 Task: Look for space in Herblay, France from 9th June, 2023 to 11th June, 2023 for 2 adults in price range Rs.6000 to Rs.10000. Place can be entire place with 2 bedrooms having 2 beds and 1 bathroom. Property type can be house, flat, guest house. Amenities needed are: wifi. Booking option can be shelf check-in. Required host language is English.
Action: Mouse moved to (470, 102)
Screenshot: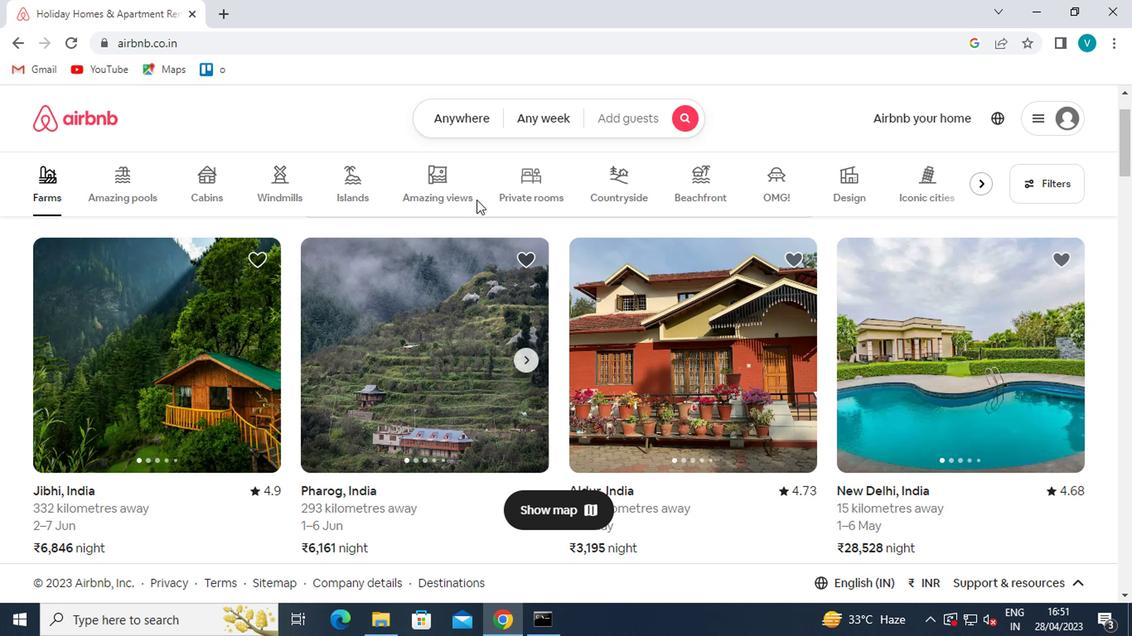 
Action: Mouse pressed left at (470, 102)
Screenshot: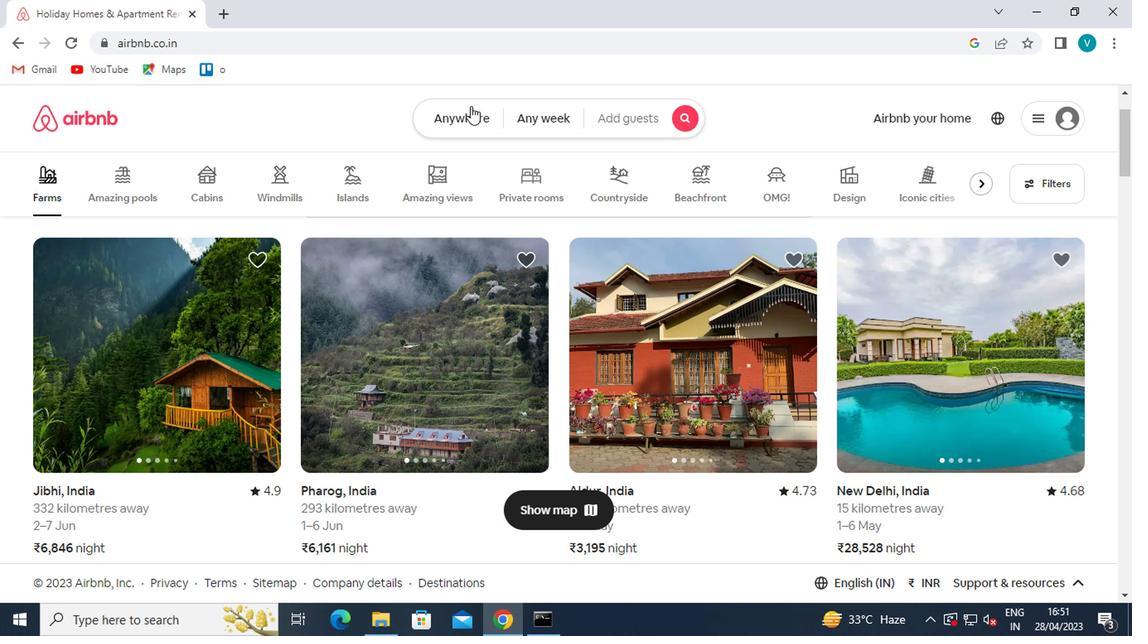 
Action: Mouse moved to (427, 180)
Screenshot: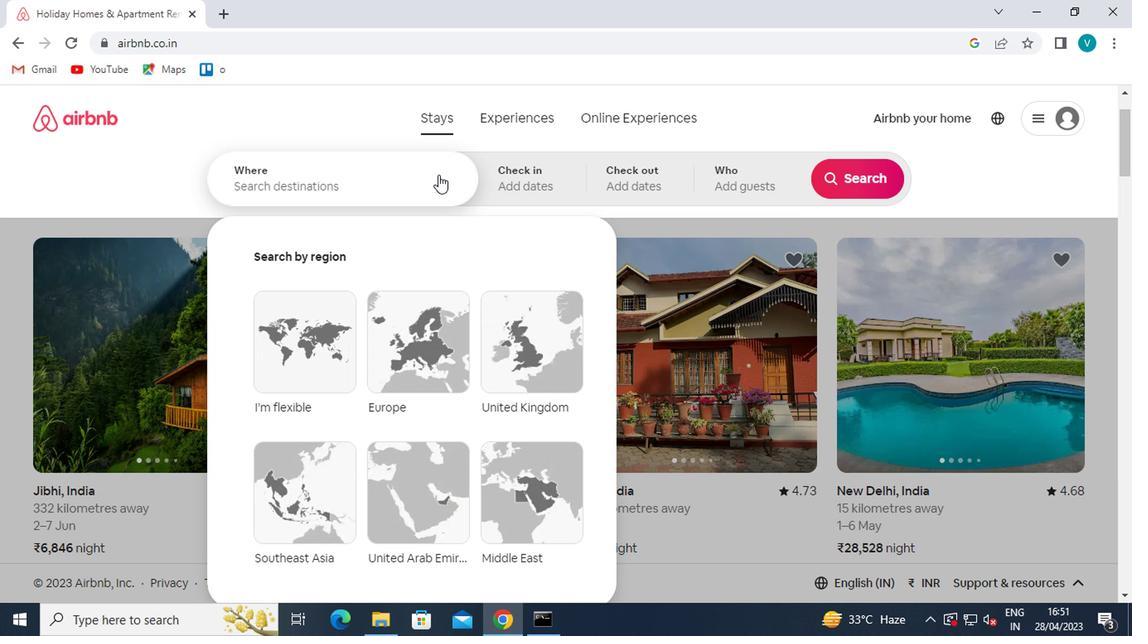
Action: Mouse pressed left at (427, 180)
Screenshot: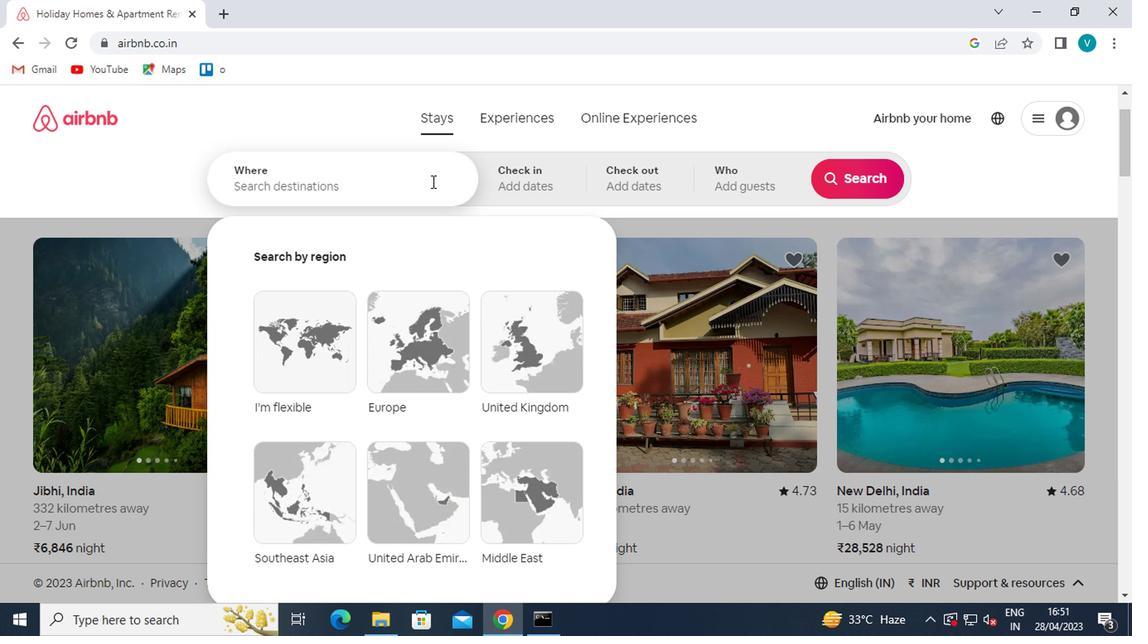 
Action: Key pressed <Key.caps_lock>h<Key.caps_lock>erblay<Key.down><Key.down><Key.enter>
Screenshot: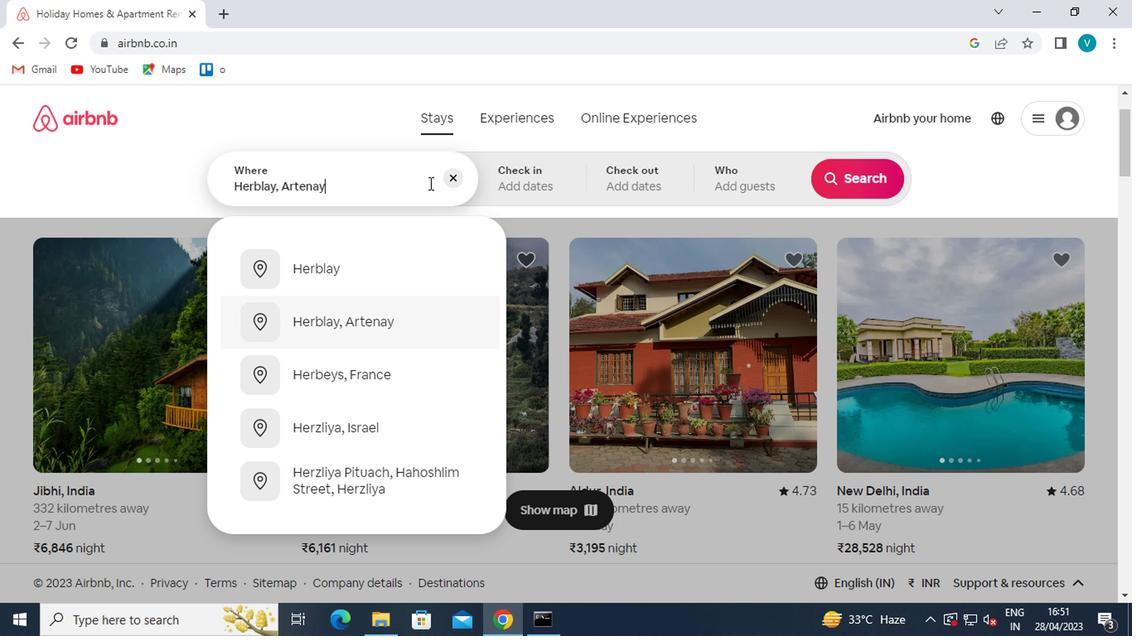 
Action: Mouse moved to (859, 306)
Screenshot: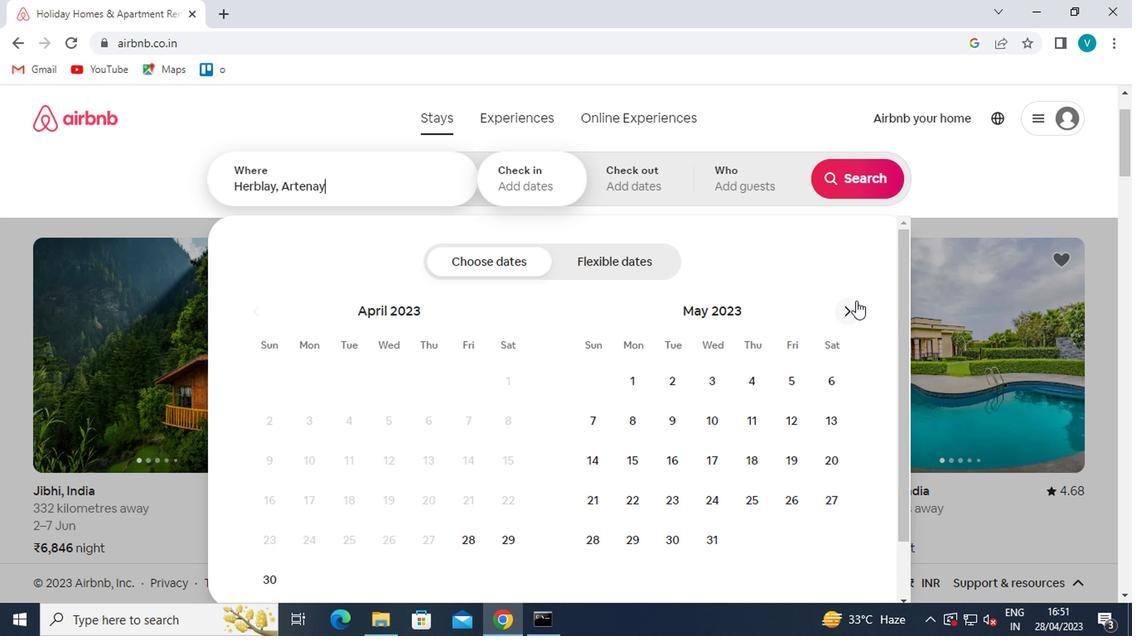 
Action: Mouse pressed left at (859, 306)
Screenshot: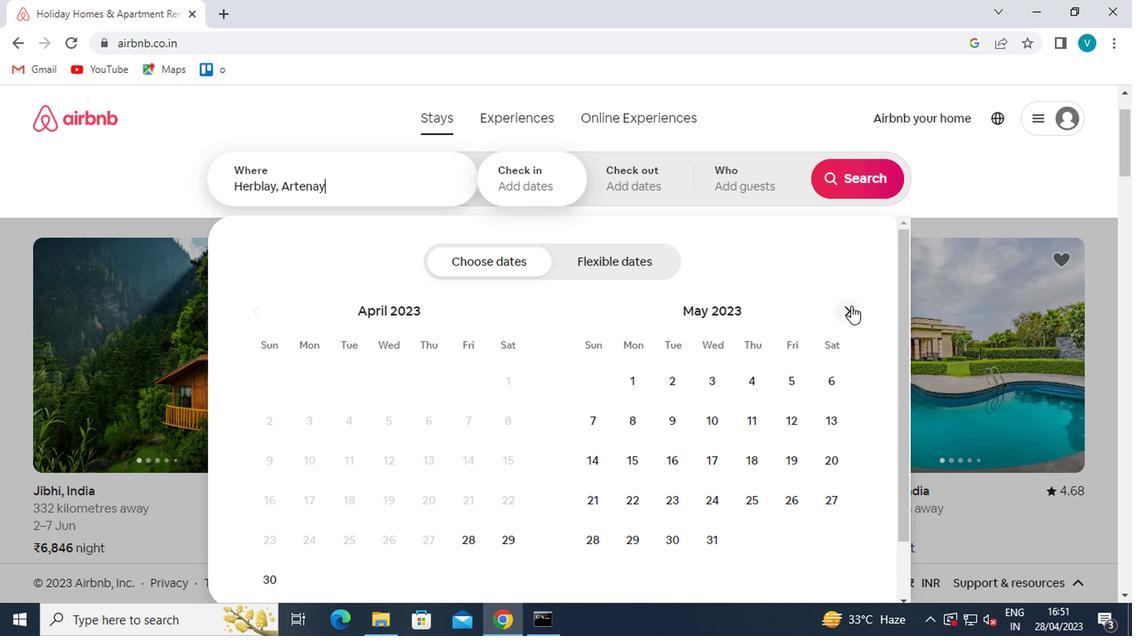 
Action: Mouse moved to (797, 413)
Screenshot: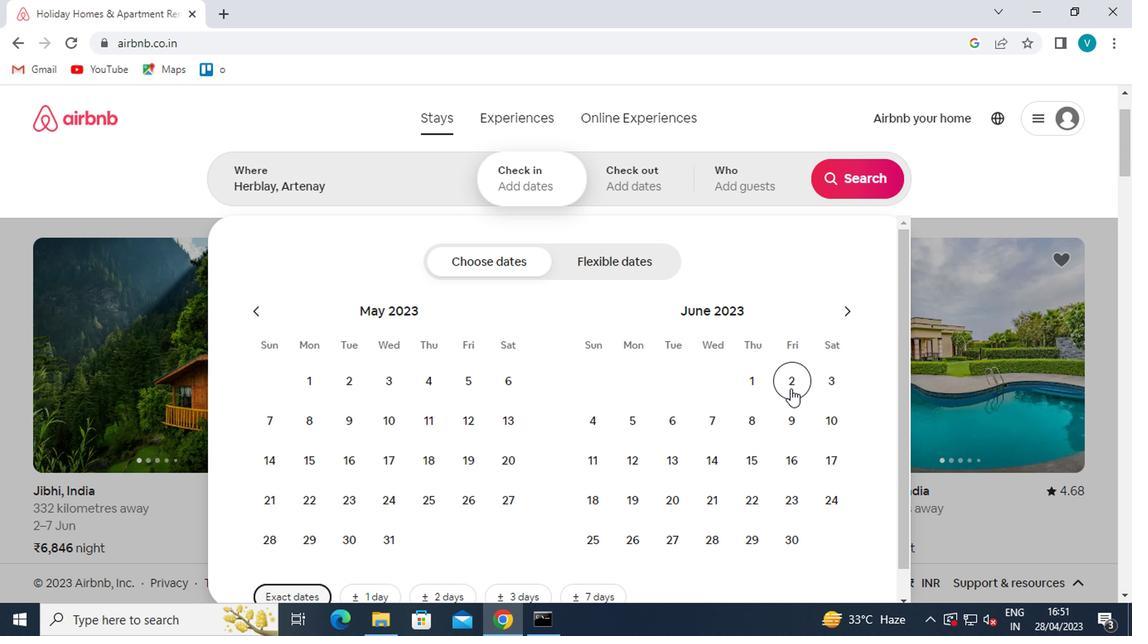 
Action: Mouse pressed left at (797, 413)
Screenshot: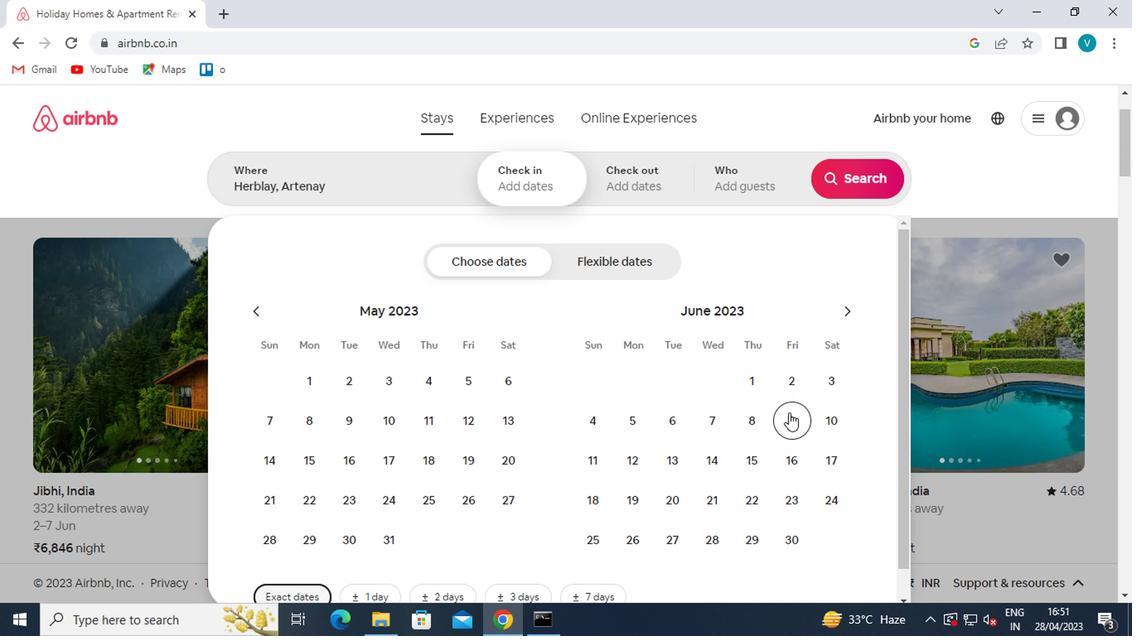 
Action: Mouse moved to (582, 458)
Screenshot: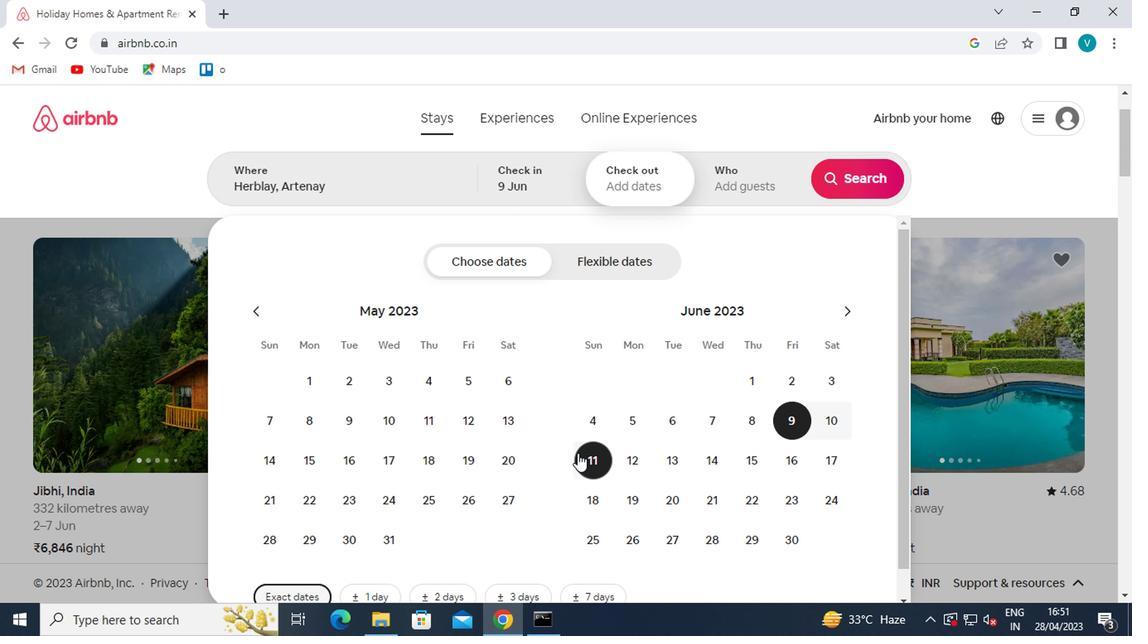 
Action: Mouse pressed left at (582, 458)
Screenshot: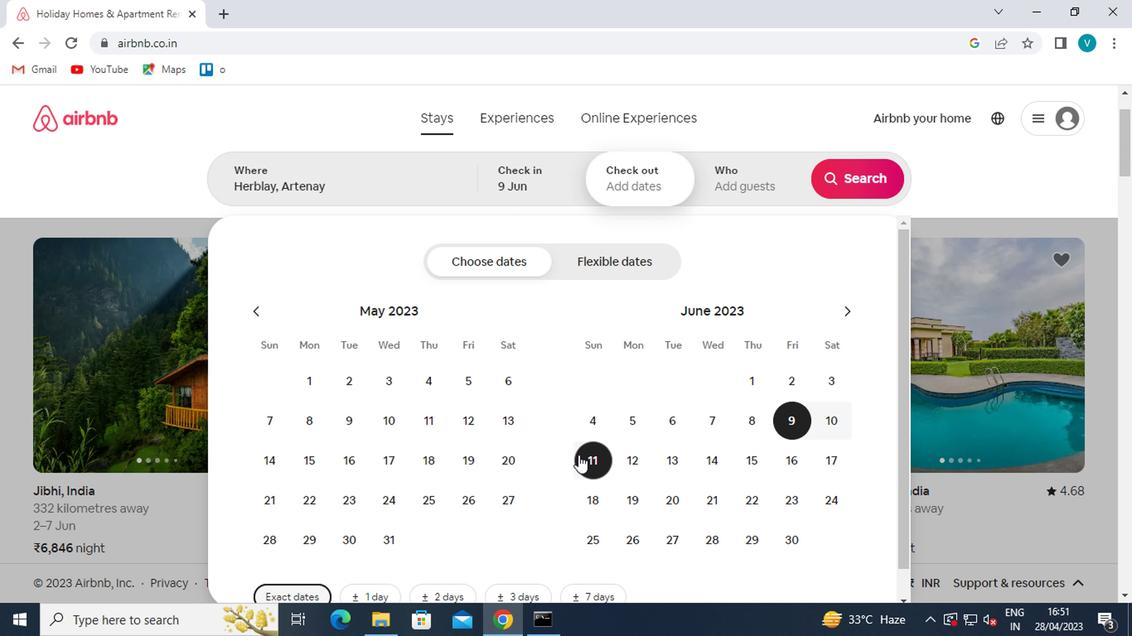 
Action: Mouse moved to (728, 182)
Screenshot: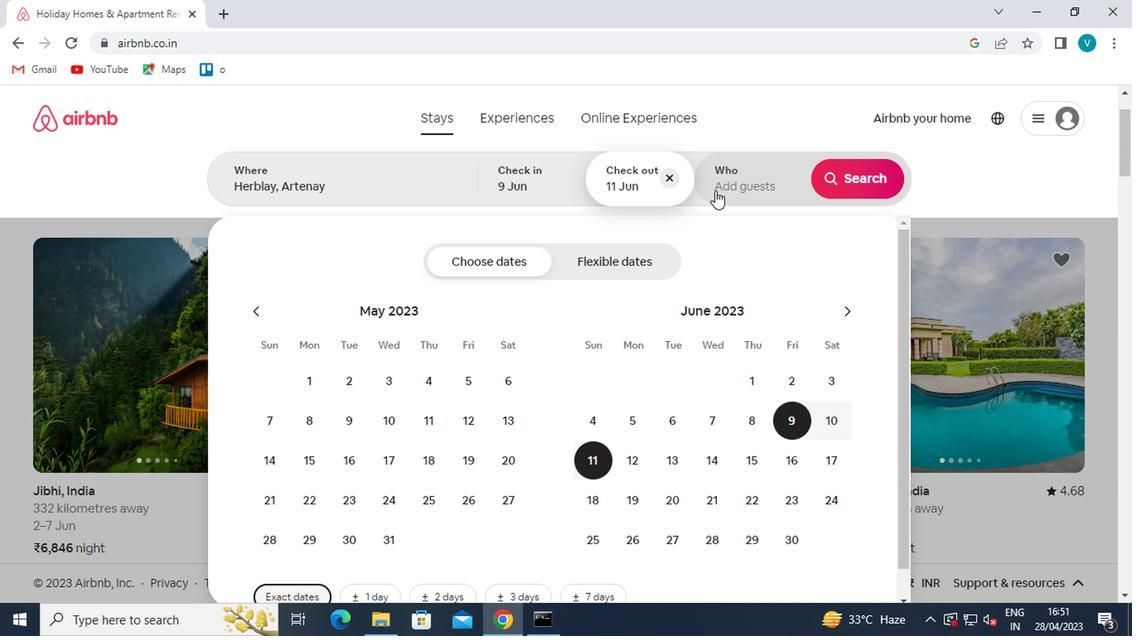 
Action: Mouse pressed left at (728, 182)
Screenshot: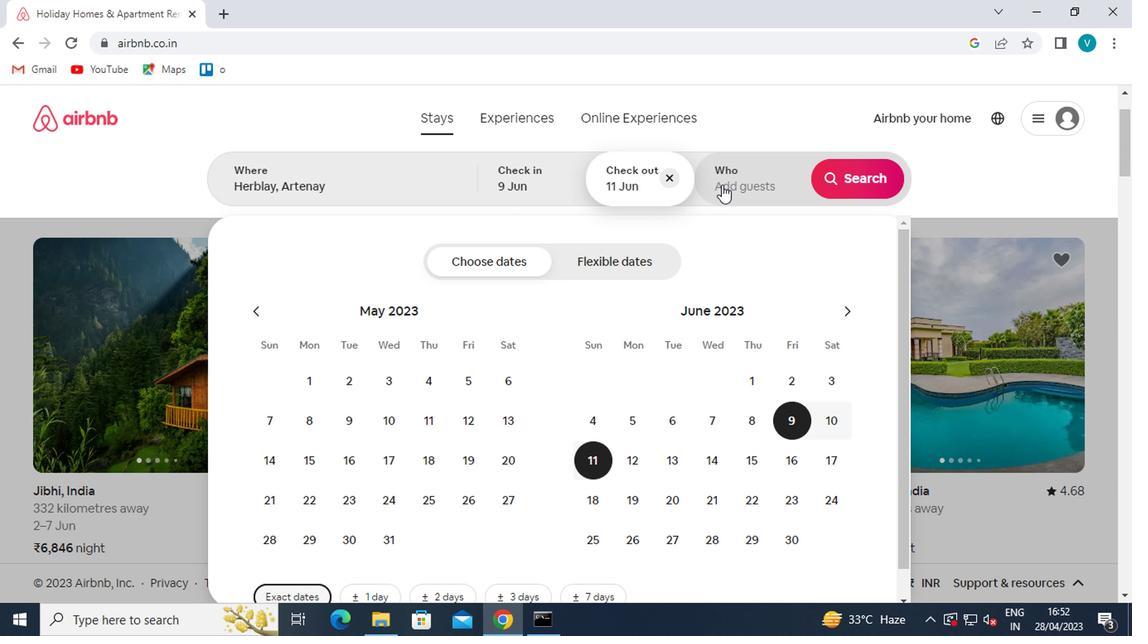 
Action: Mouse moved to (865, 260)
Screenshot: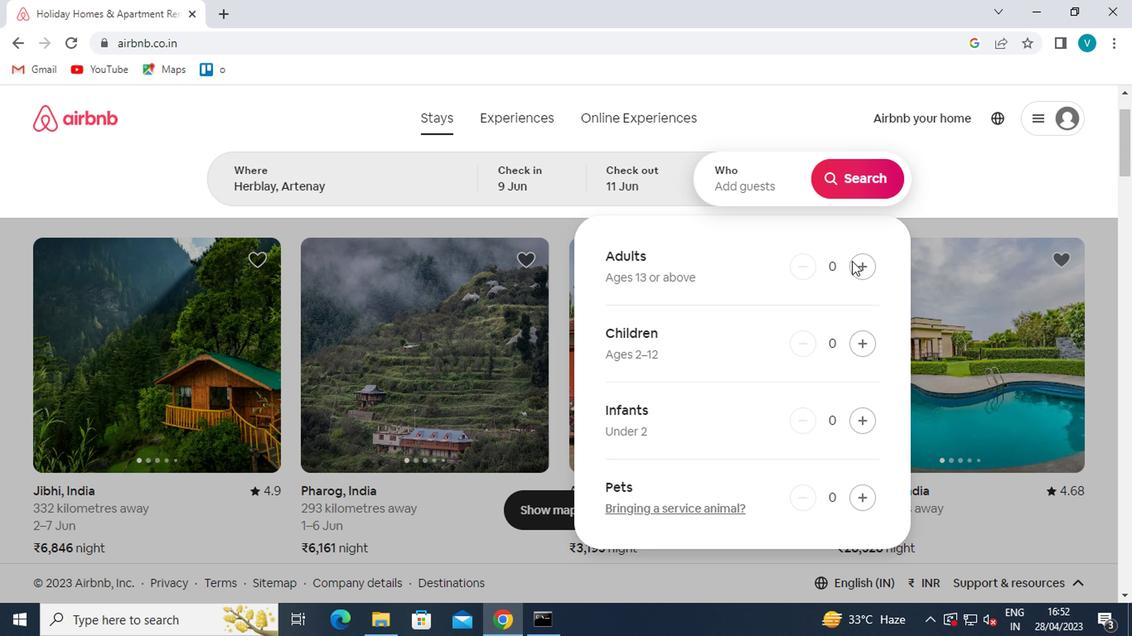 
Action: Mouse pressed left at (865, 260)
Screenshot: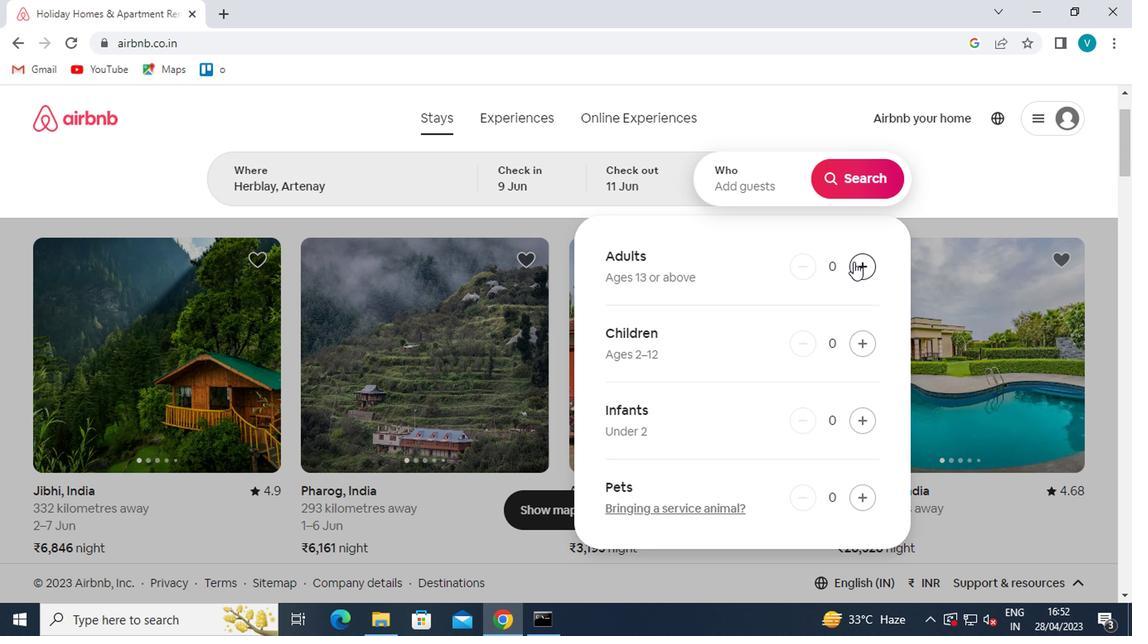 
Action: Mouse moved to (865, 260)
Screenshot: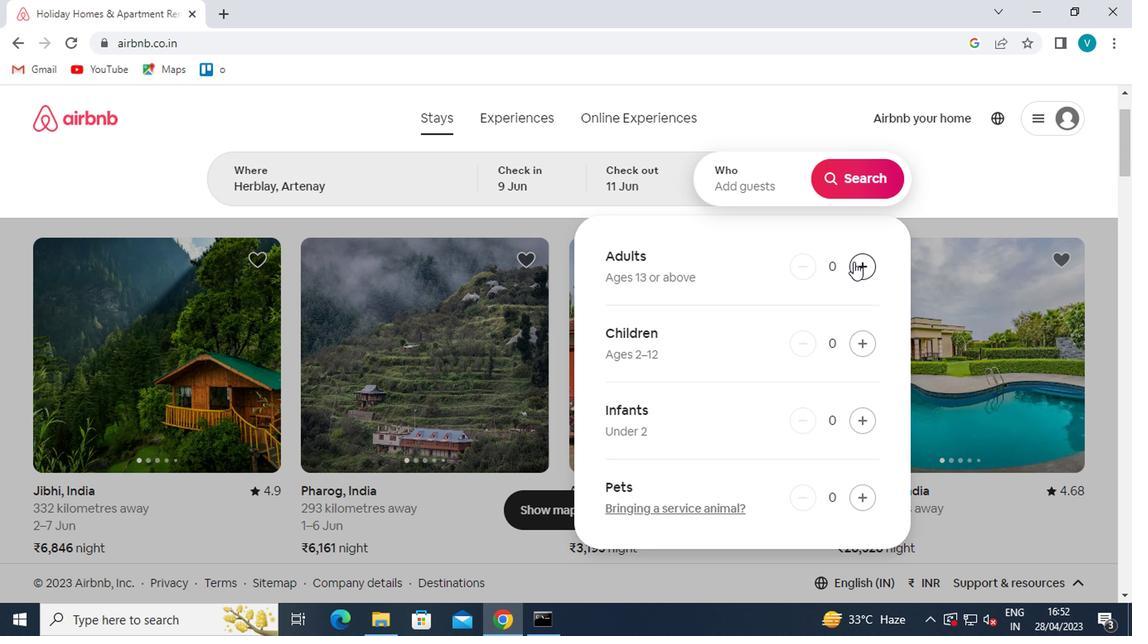 
Action: Mouse pressed left at (865, 260)
Screenshot: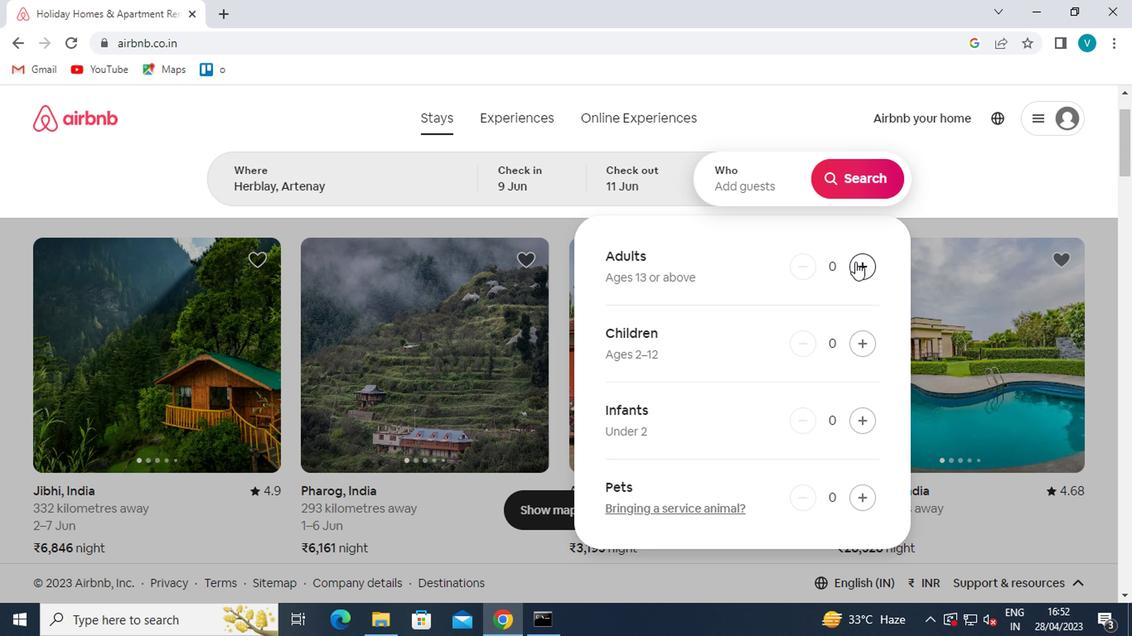 
Action: Mouse moved to (865, 178)
Screenshot: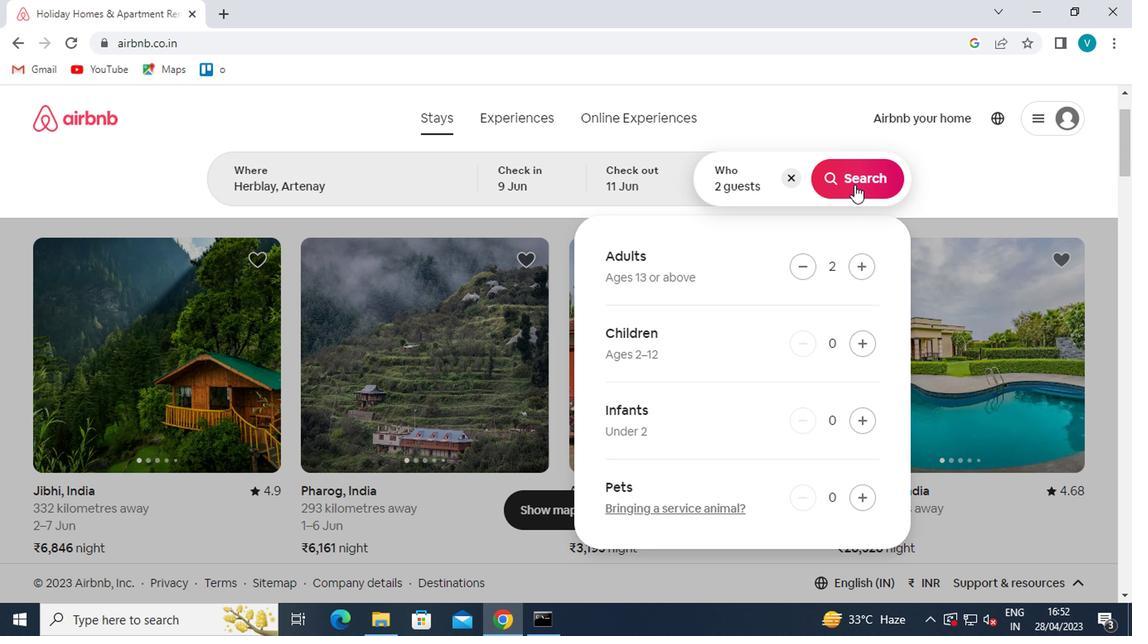 
Action: Mouse pressed left at (865, 178)
Screenshot: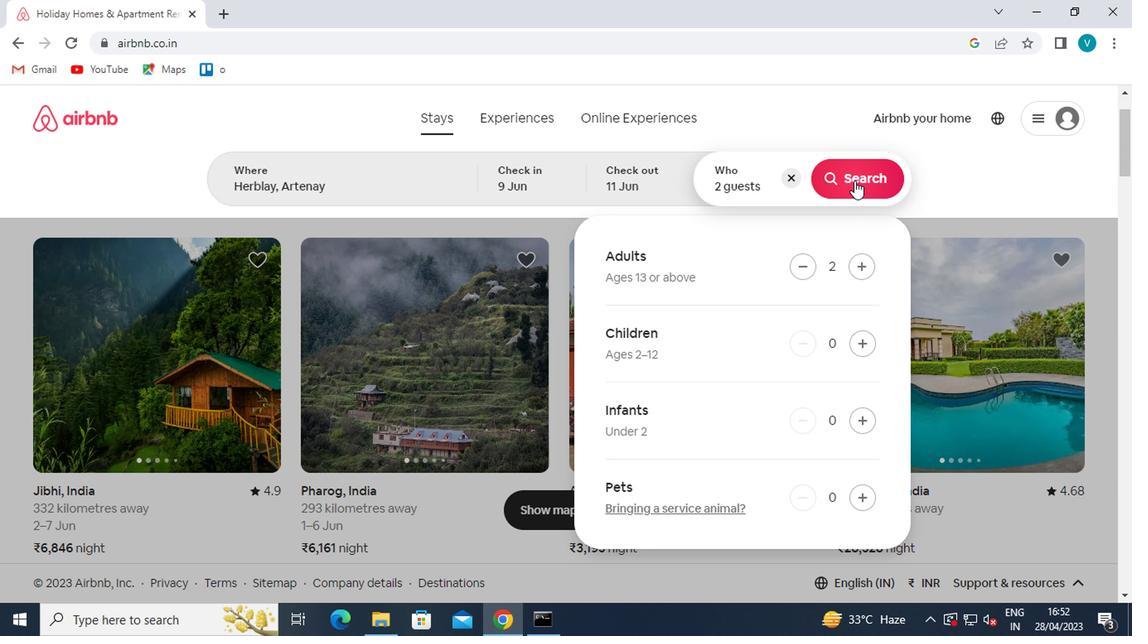 
Action: Mouse moved to (1059, 172)
Screenshot: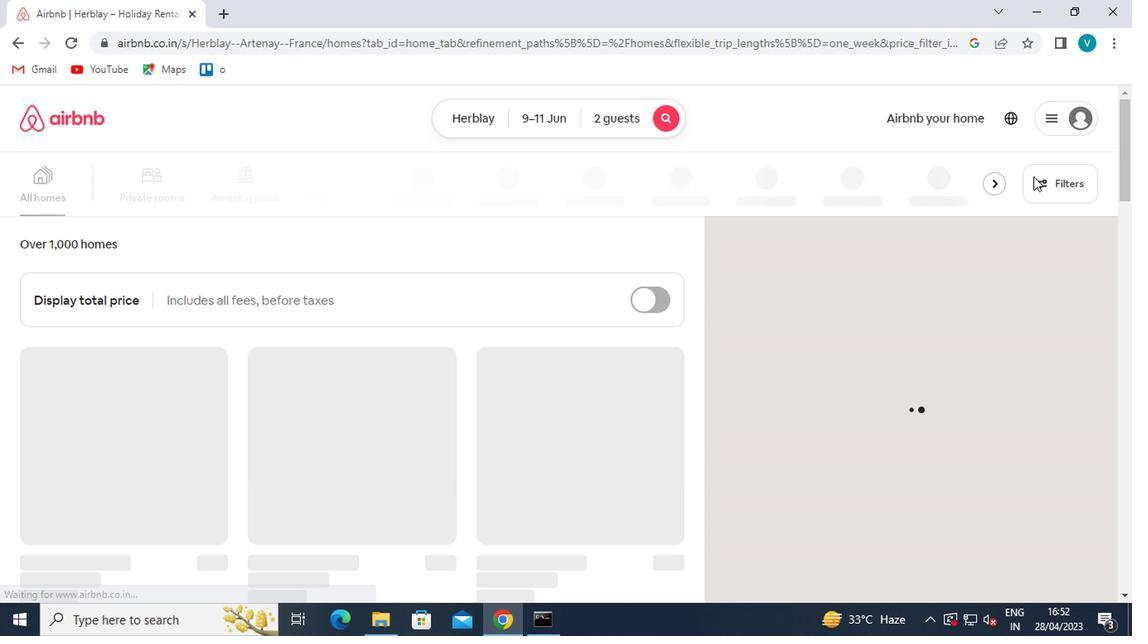 
Action: Mouse pressed left at (1059, 172)
Screenshot: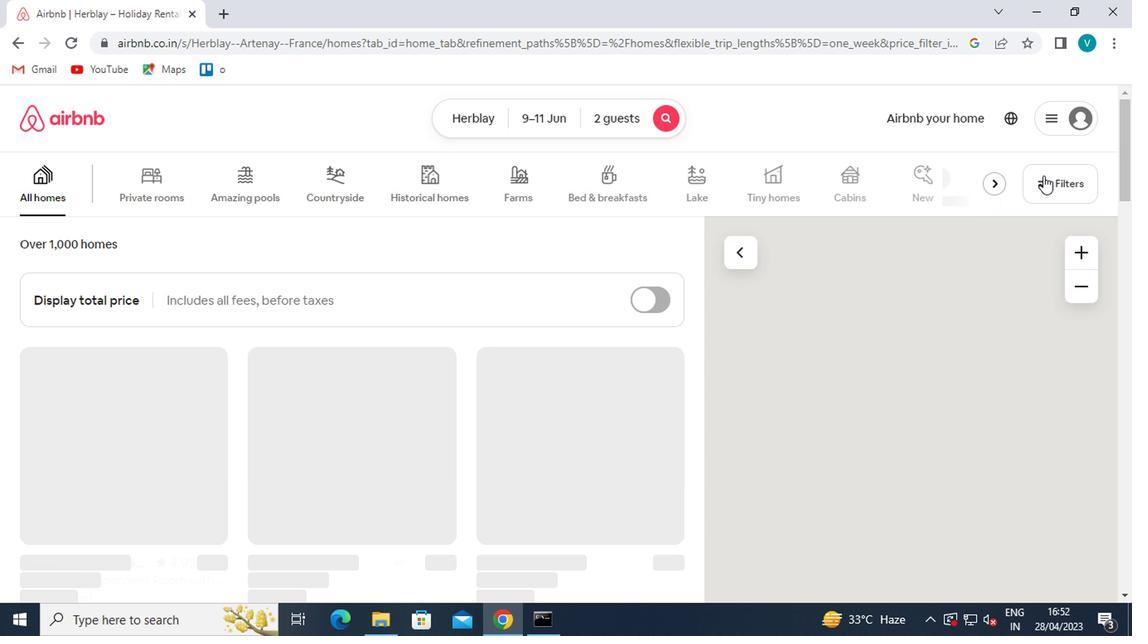 
Action: Mouse moved to (473, 398)
Screenshot: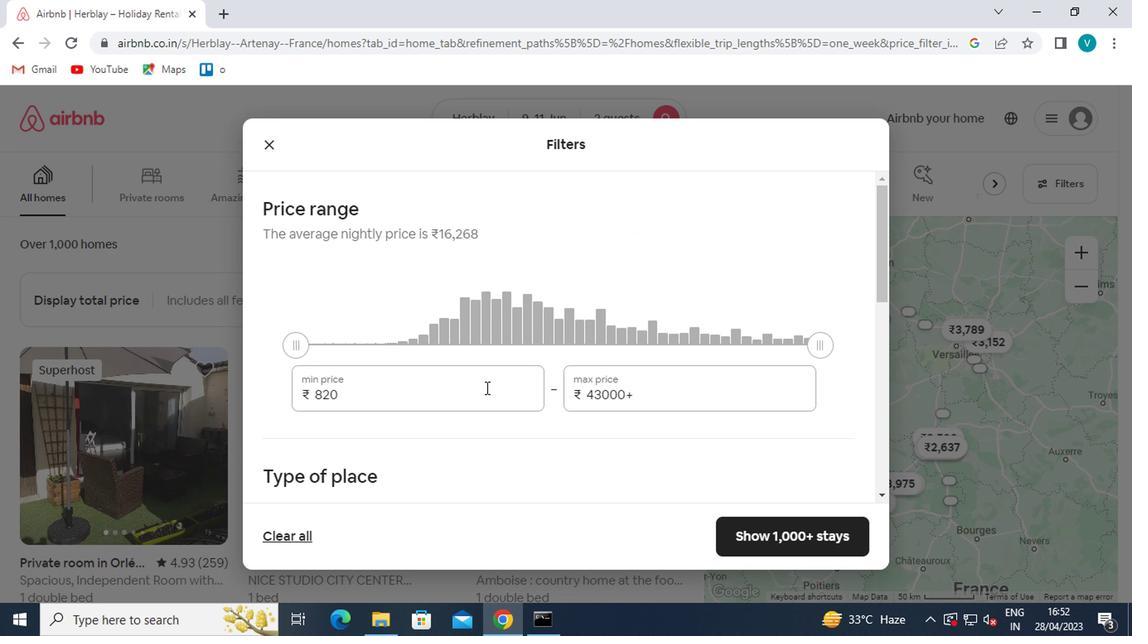 
Action: Mouse pressed left at (473, 398)
Screenshot: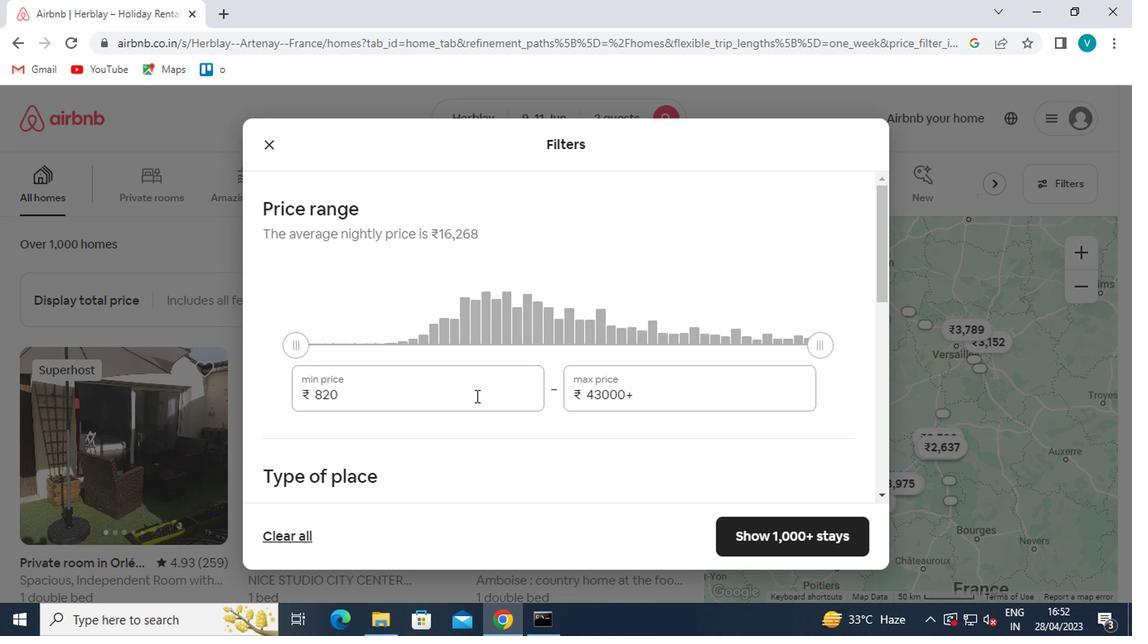 
Action: Key pressed <Key.backspace><Key.backspace><Key.backspace><Key.backspace><Key.backspace><Key.backspace>6000<Key.tab>10000
Screenshot: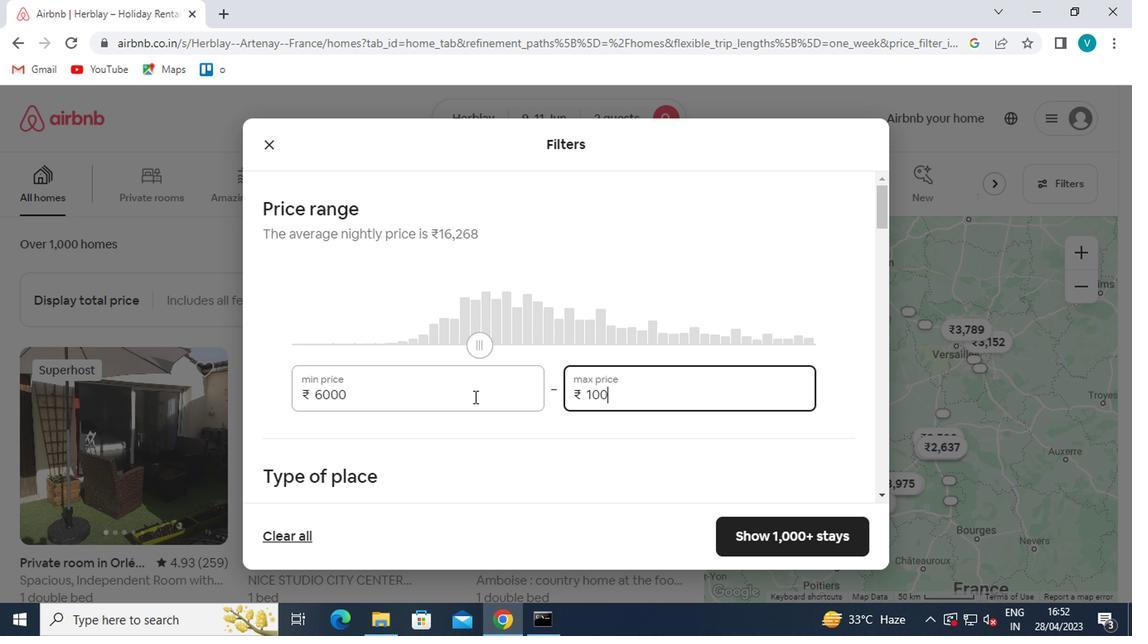 
Action: Mouse scrolled (473, 397) with delta (0, 0)
Screenshot: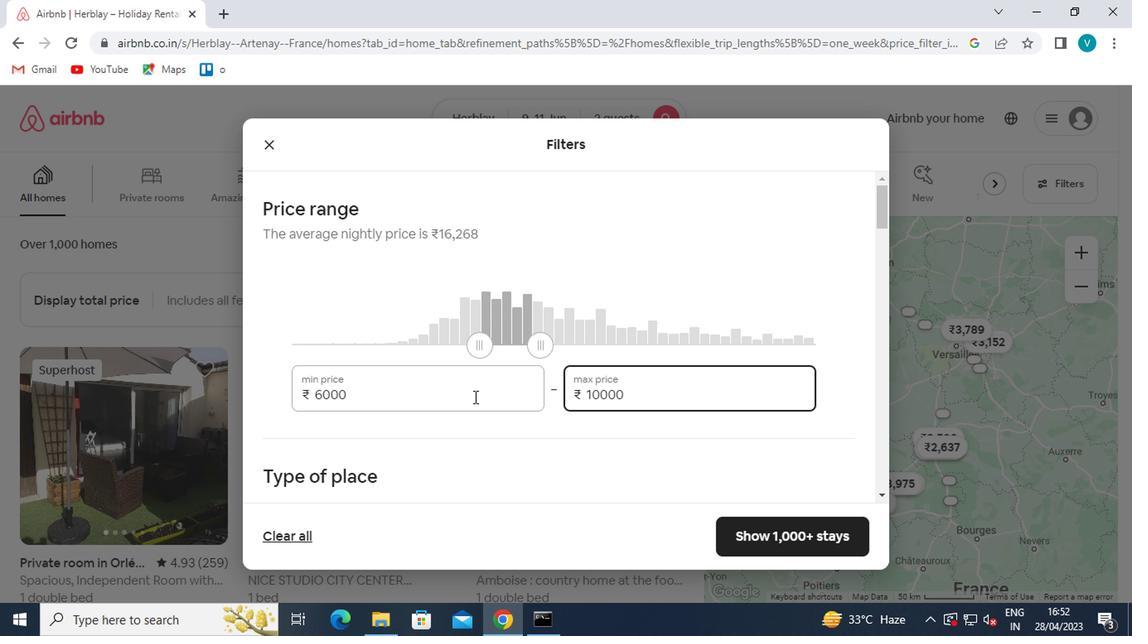 
Action: Mouse scrolled (473, 397) with delta (0, 0)
Screenshot: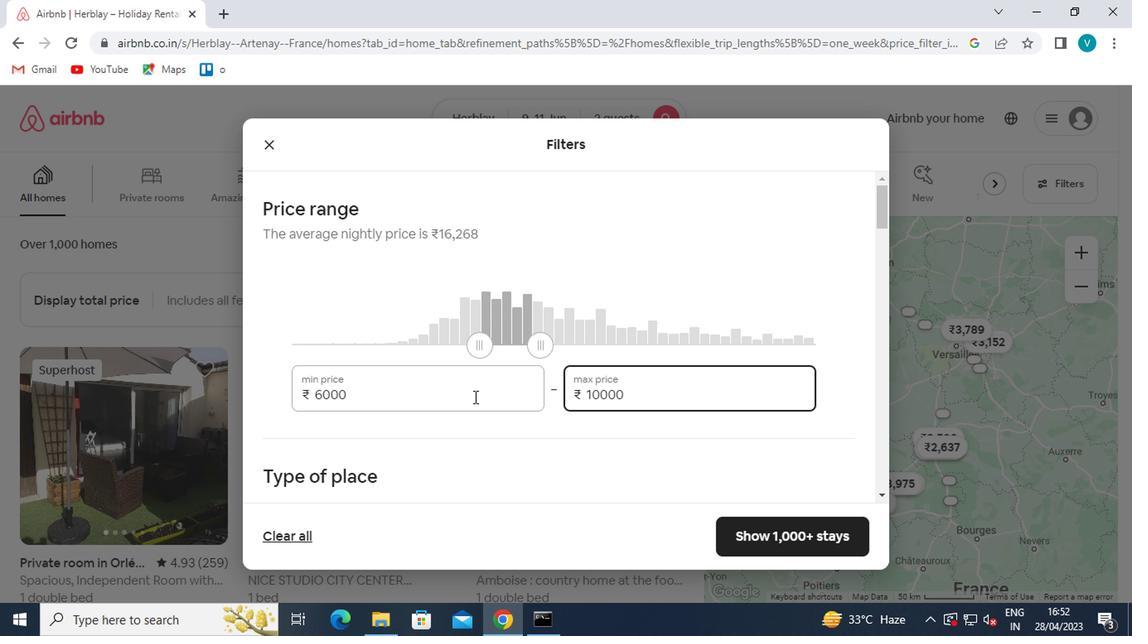 
Action: Mouse moved to (332, 366)
Screenshot: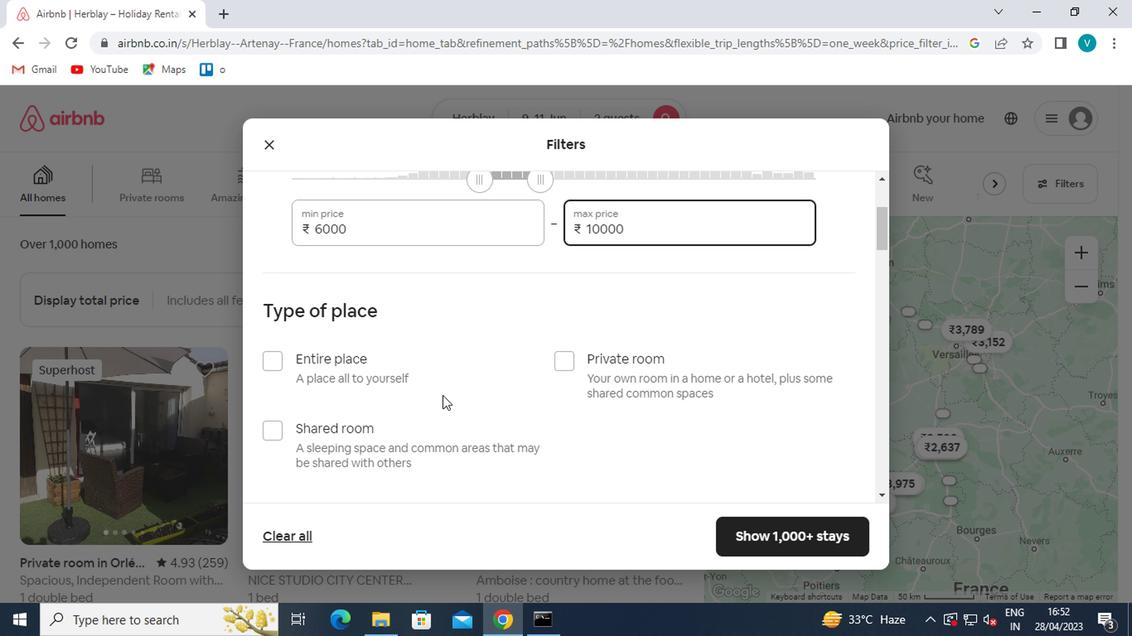 
Action: Mouse pressed left at (332, 366)
Screenshot: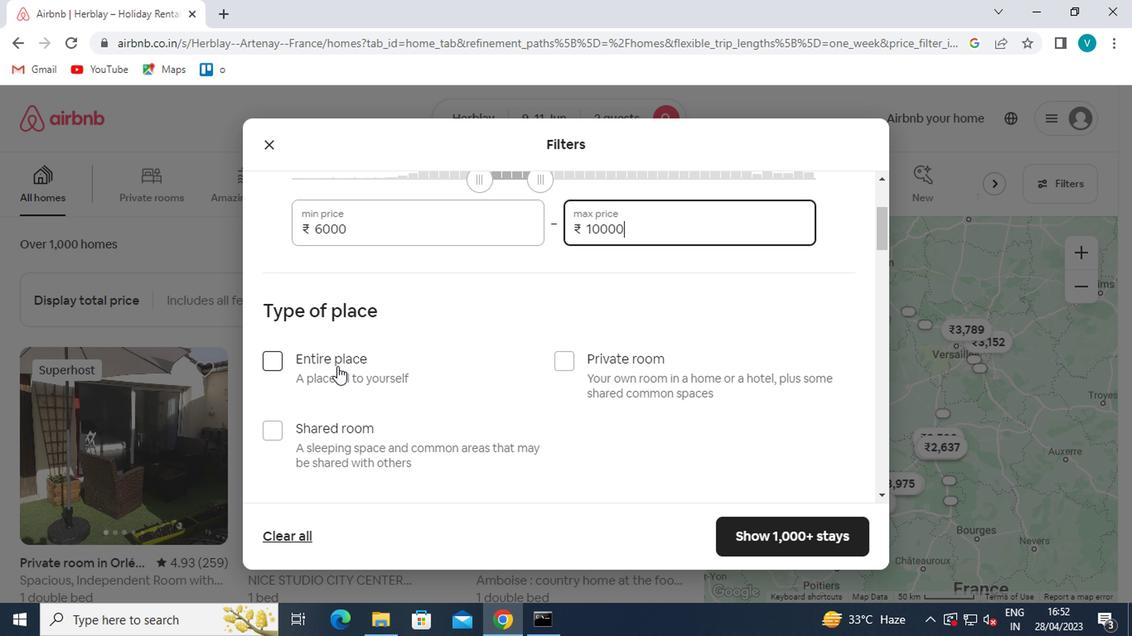 
Action: Mouse moved to (378, 359)
Screenshot: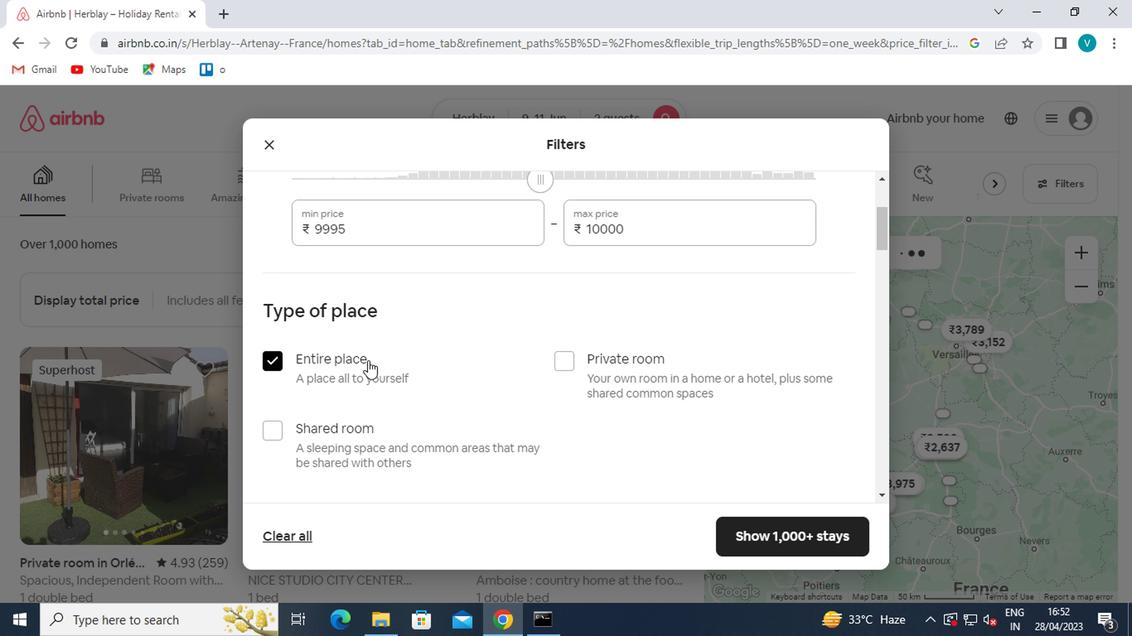 
Action: Mouse scrolled (378, 358) with delta (0, 0)
Screenshot: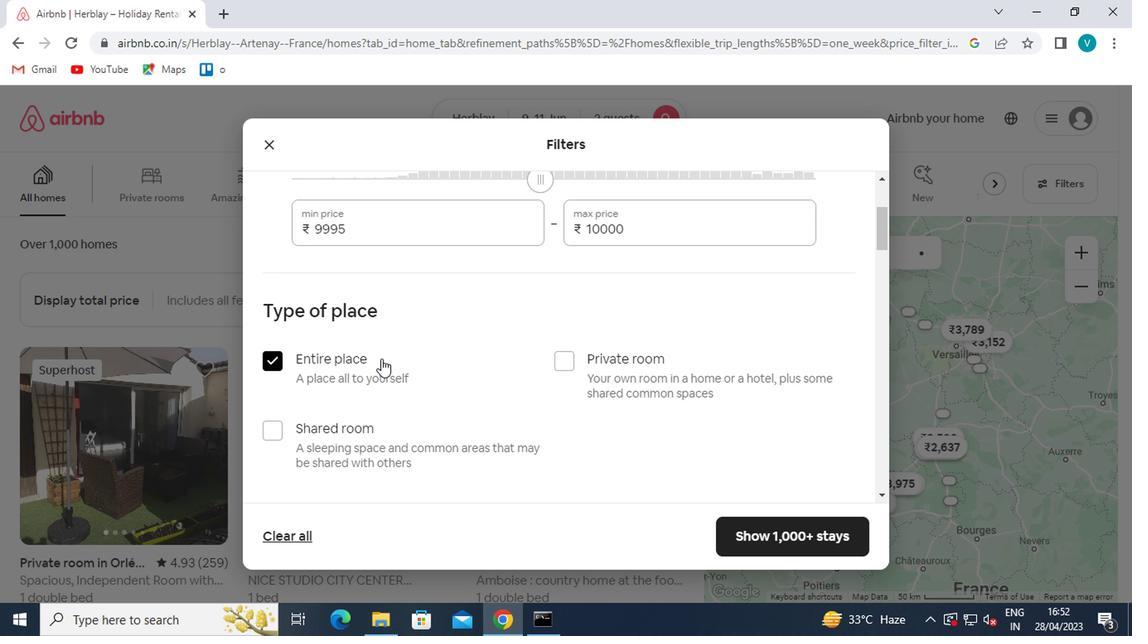 
Action: Mouse scrolled (378, 358) with delta (0, 0)
Screenshot: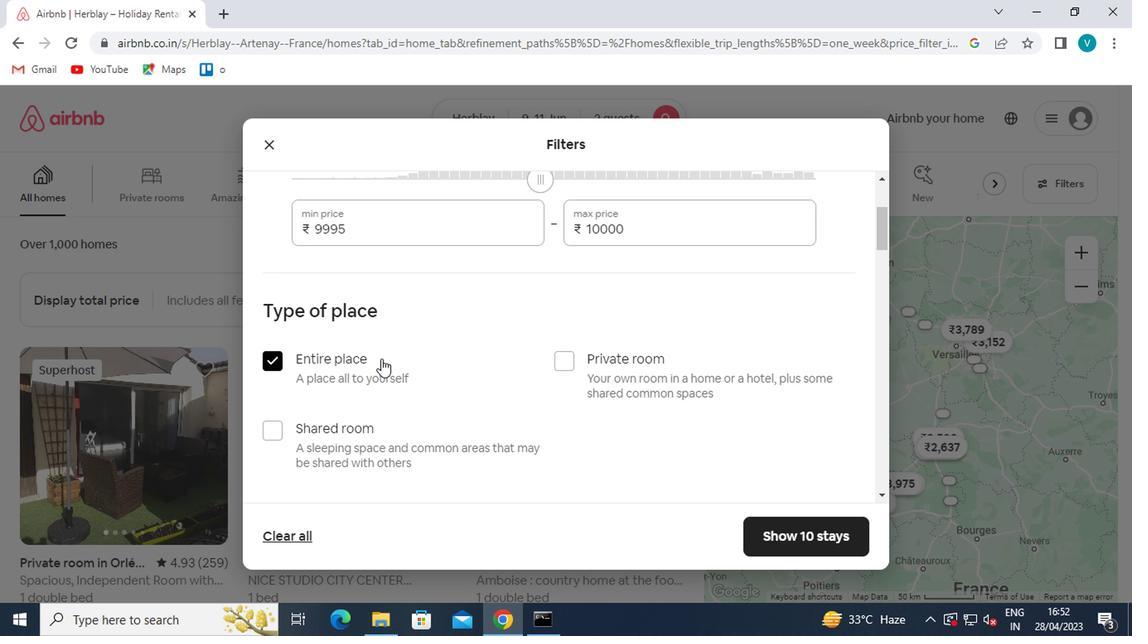 
Action: Mouse scrolled (378, 358) with delta (0, 0)
Screenshot: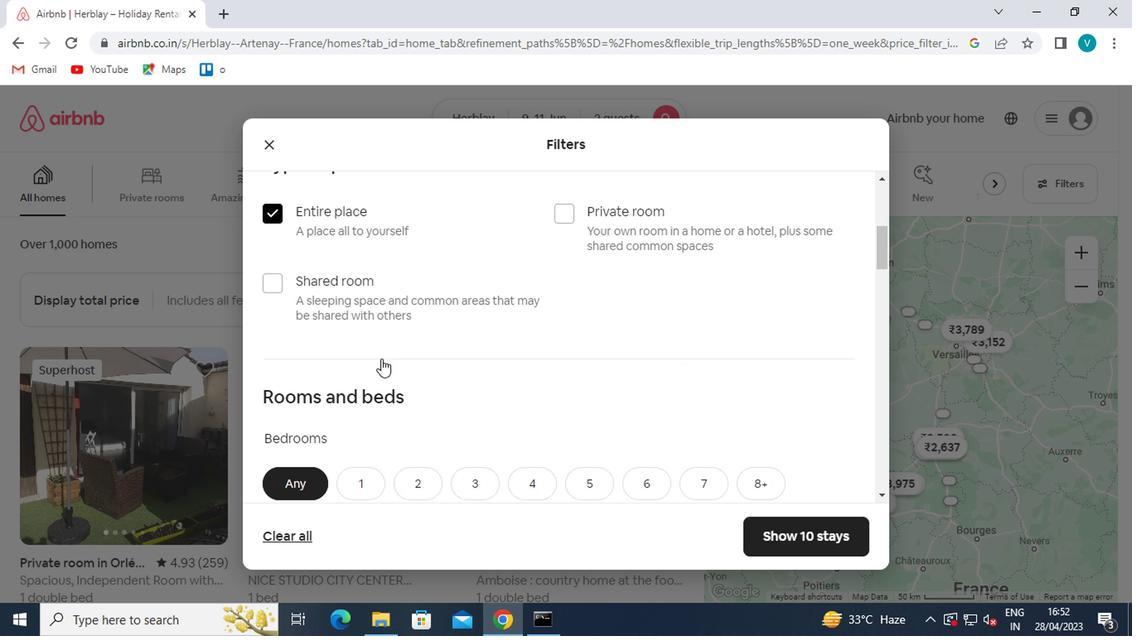 
Action: Mouse scrolled (378, 358) with delta (0, 0)
Screenshot: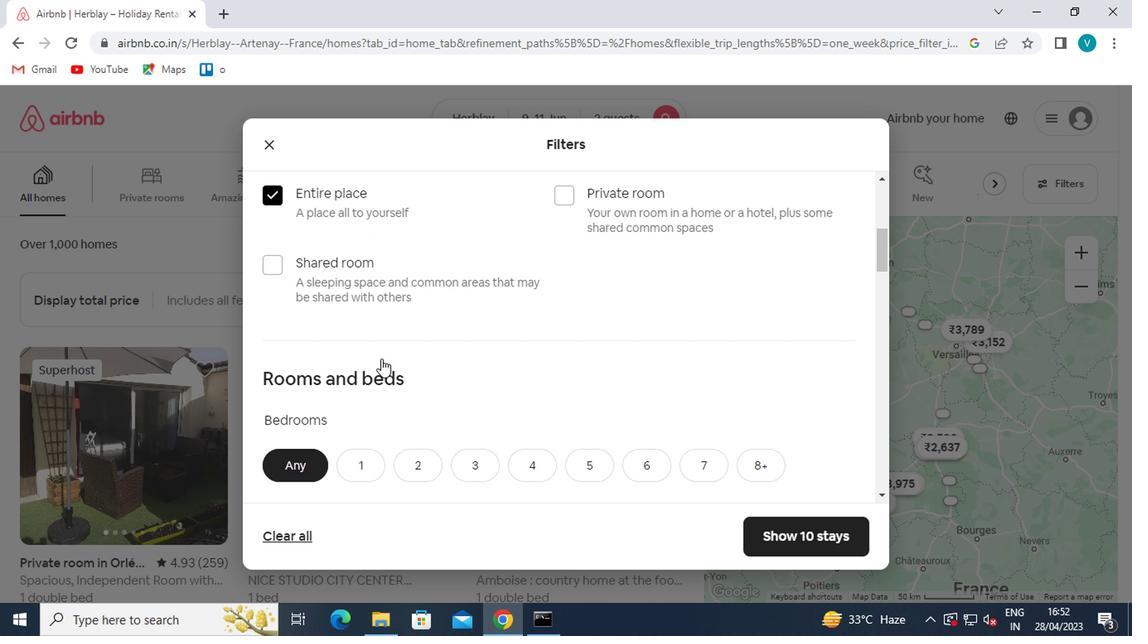 
Action: Mouse moved to (414, 301)
Screenshot: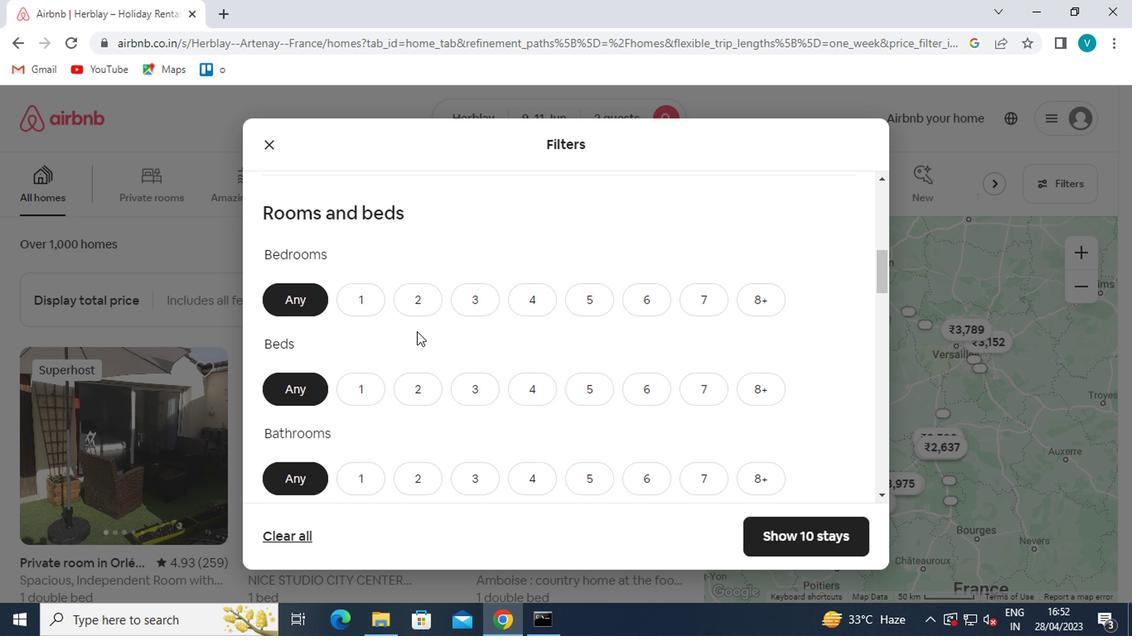 
Action: Mouse pressed left at (414, 301)
Screenshot: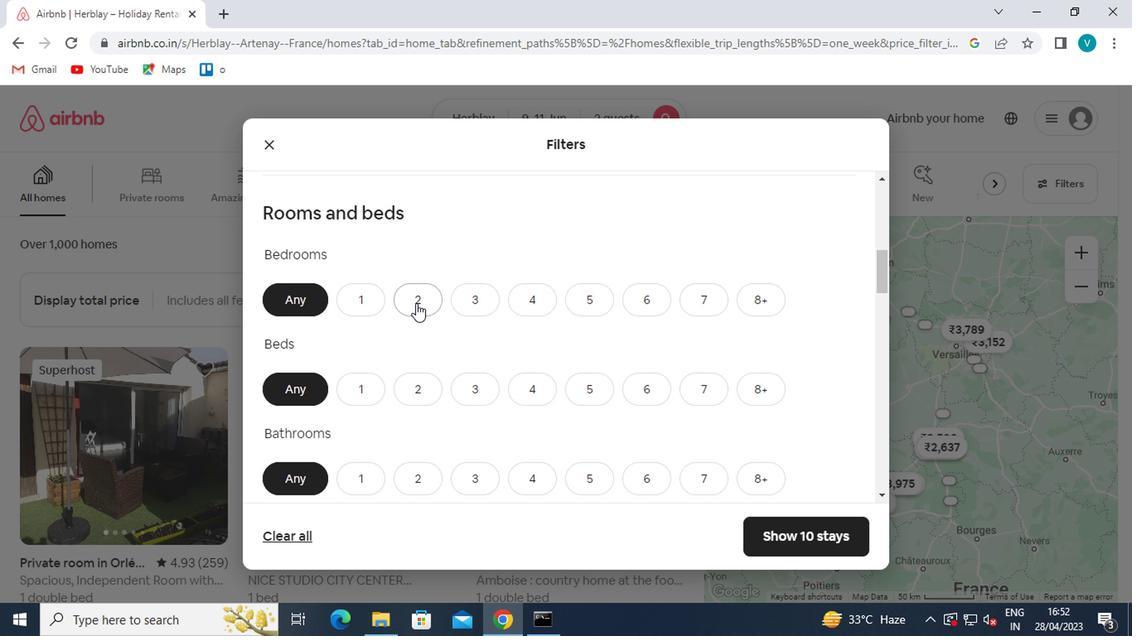 
Action: Mouse moved to (422, 392)
Screenshot: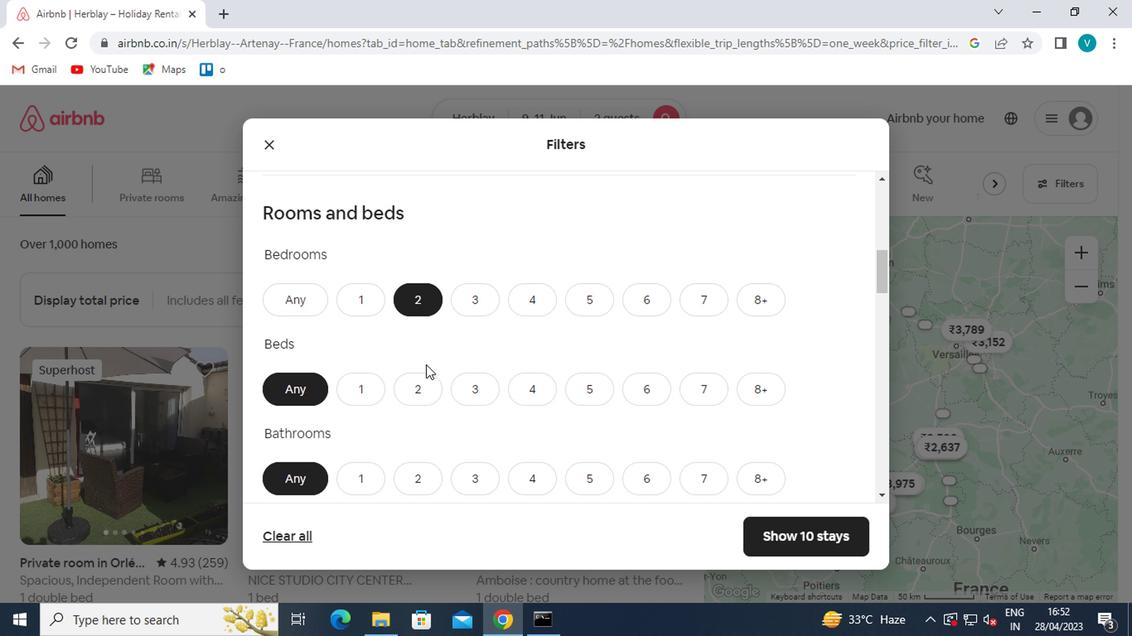 
Action: Mouse pressed left at (422, 392)
Screenshot: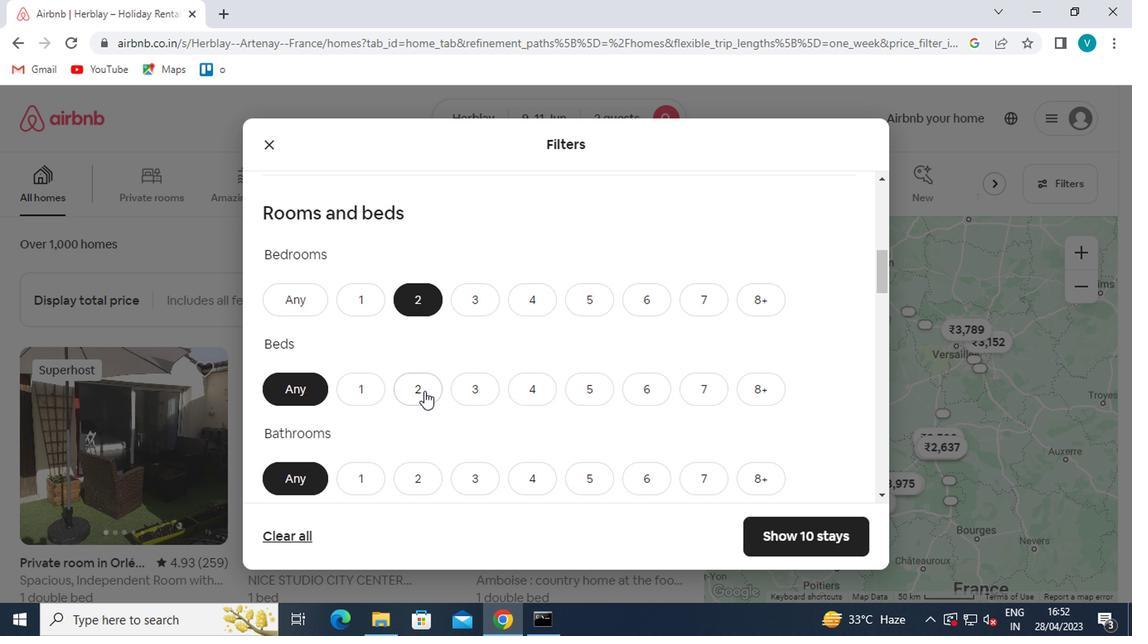 
Action: Mouse moved to (418, 491)
Screenshot: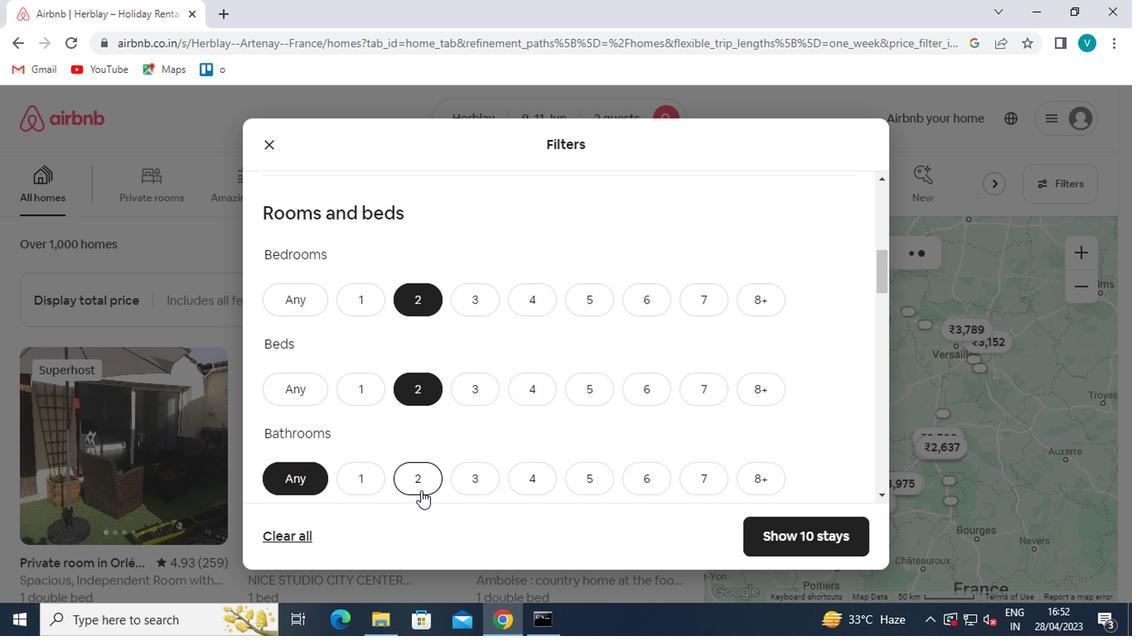 
Action: Mouse pressed left at (418, 491)
Screenshot: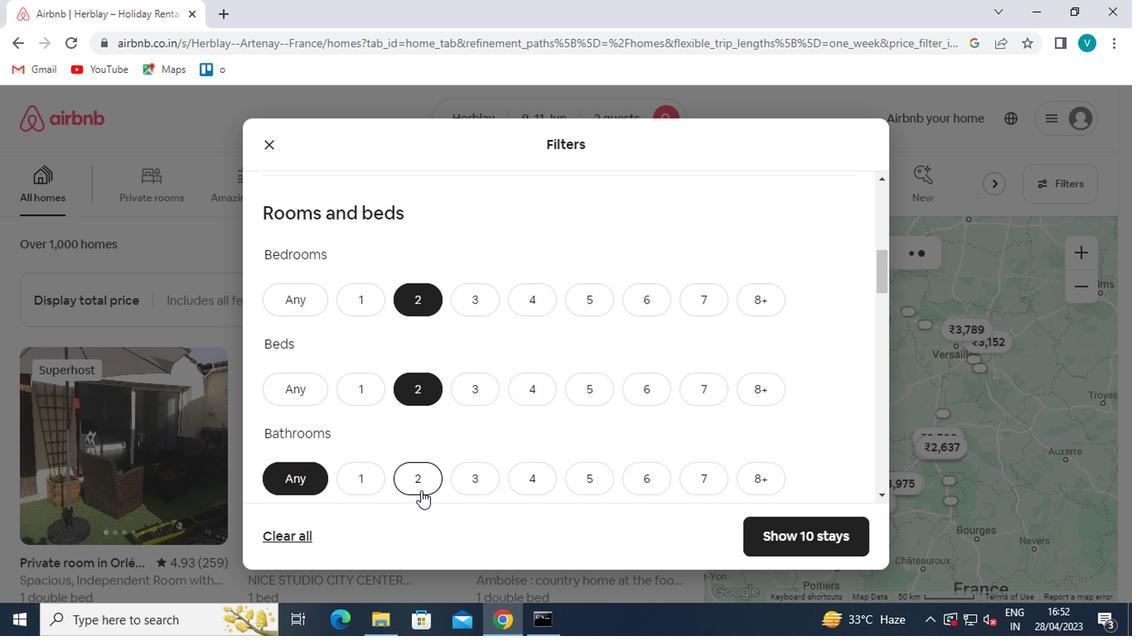 
Action: Mouse moved to (420, 445)
Screenshot: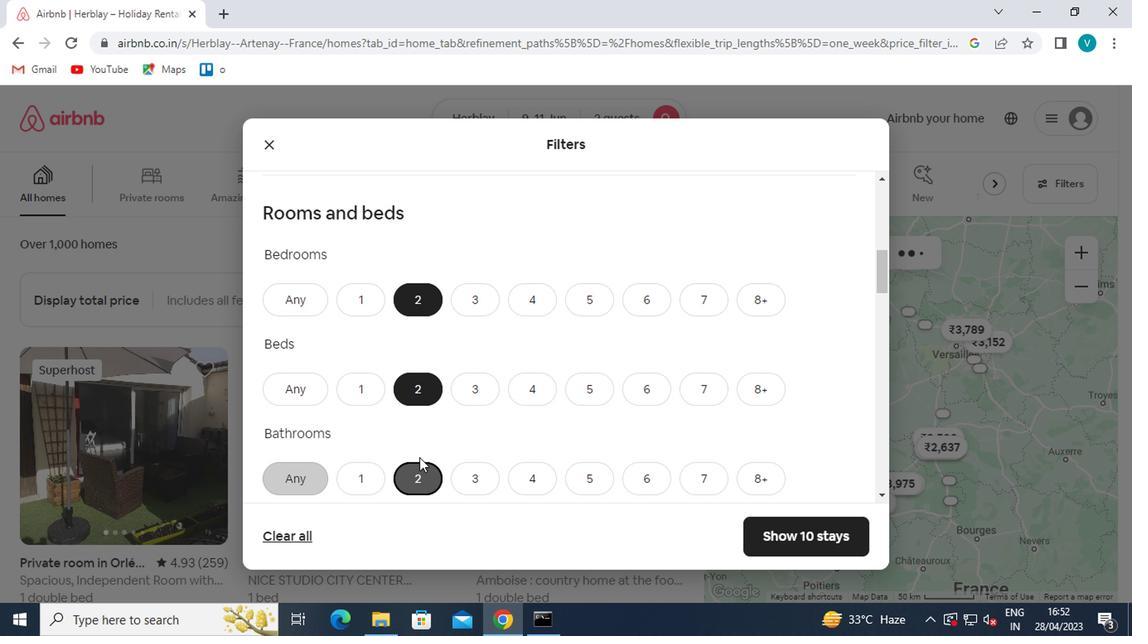 
Action: Mouse scrolled (420, 444) with delta (0, 0)
Screenshot: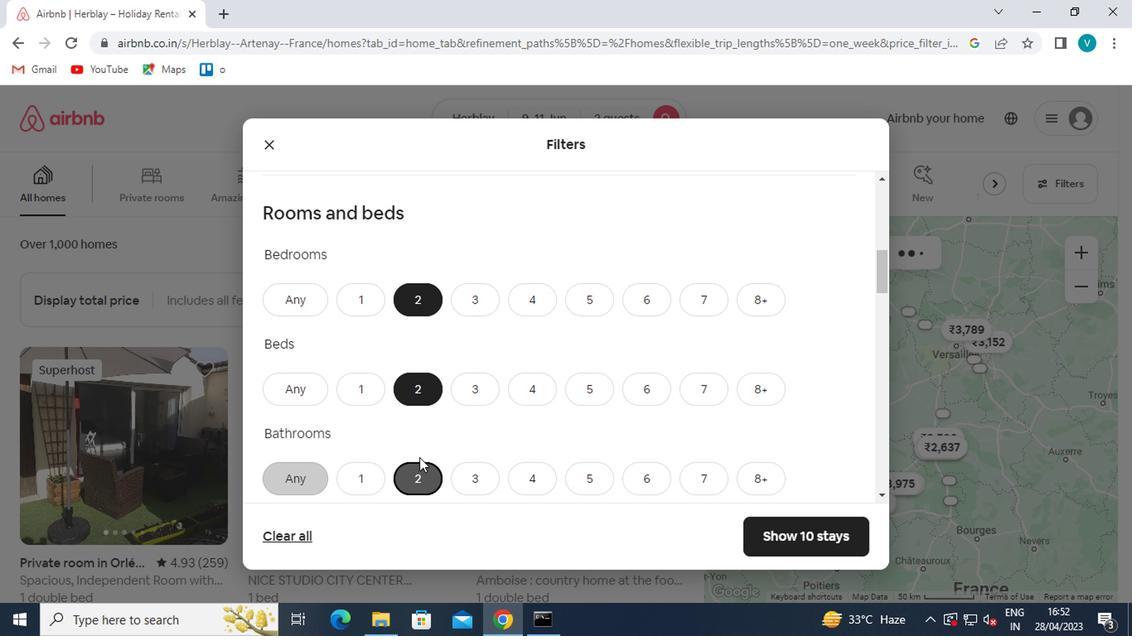 
Action: Mouse scrolled (420, 444) with delta (0, 0)
Screenshot: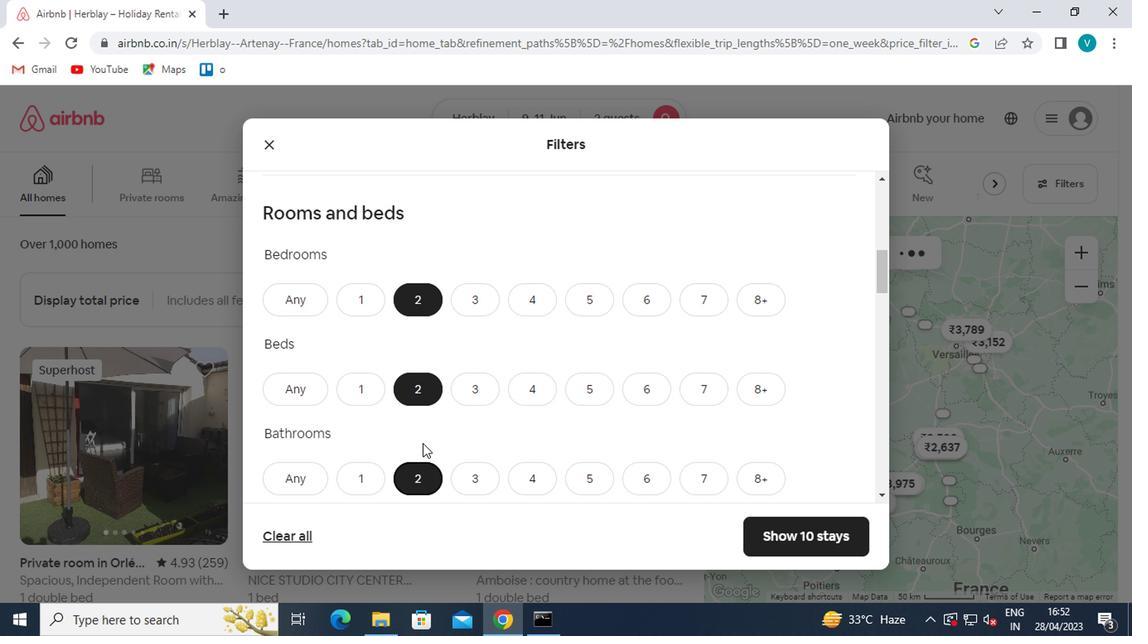 
Action: Mouse scrolled (420, 444) with delta (0, 0)
Screenshot: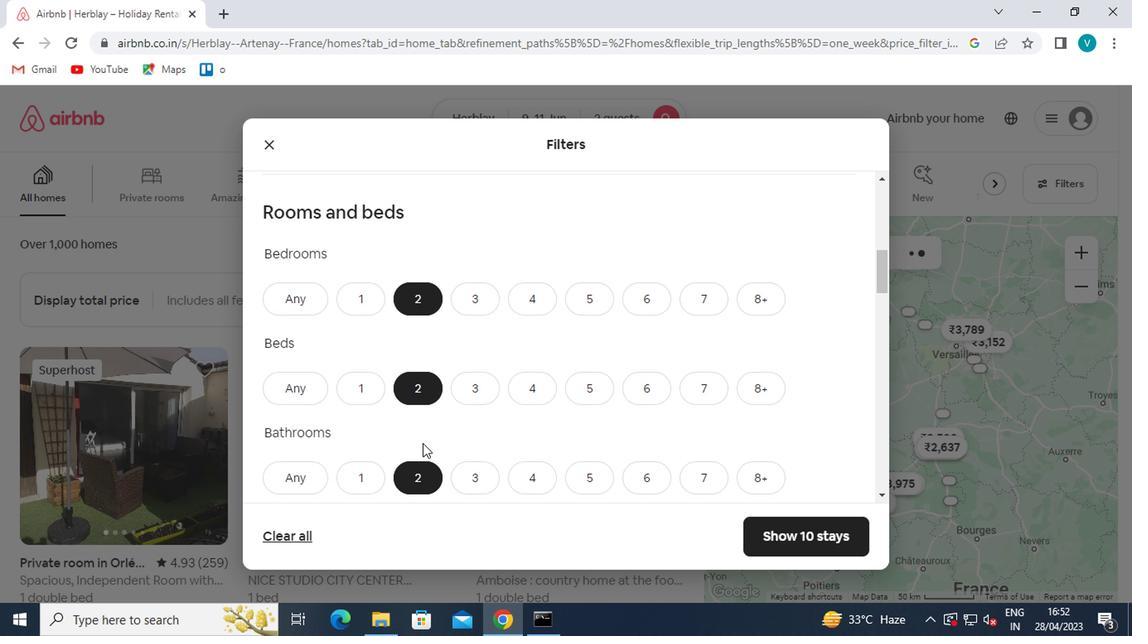 
Action: Mouse moved to (350, 418)
Screenshot: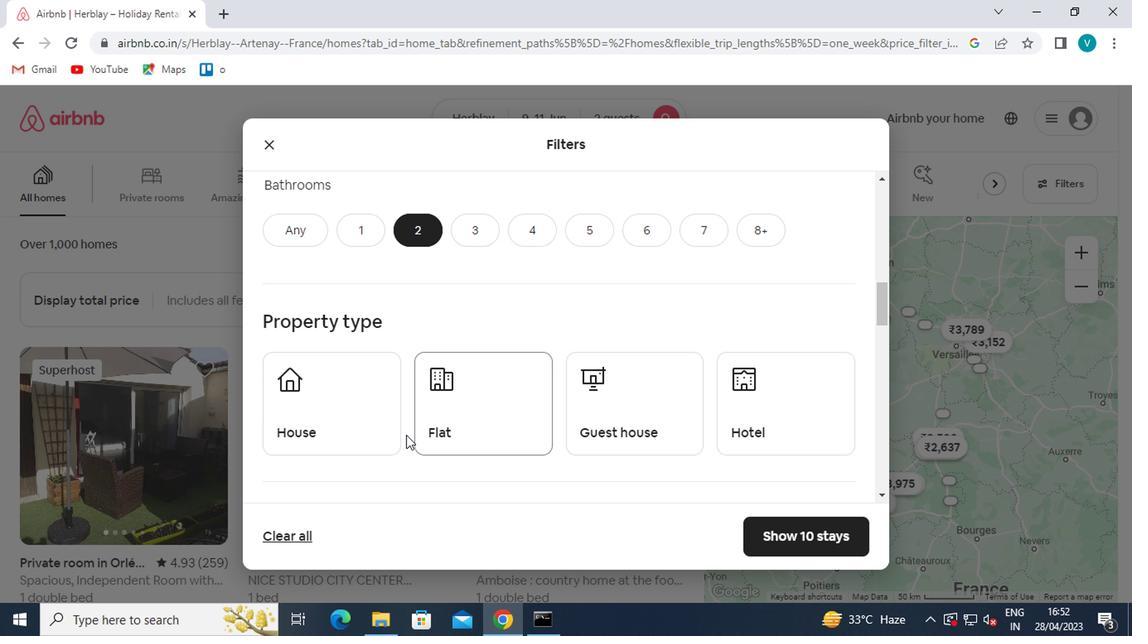 
Action: Mouse pressed left at (350, 418)
Screenshot: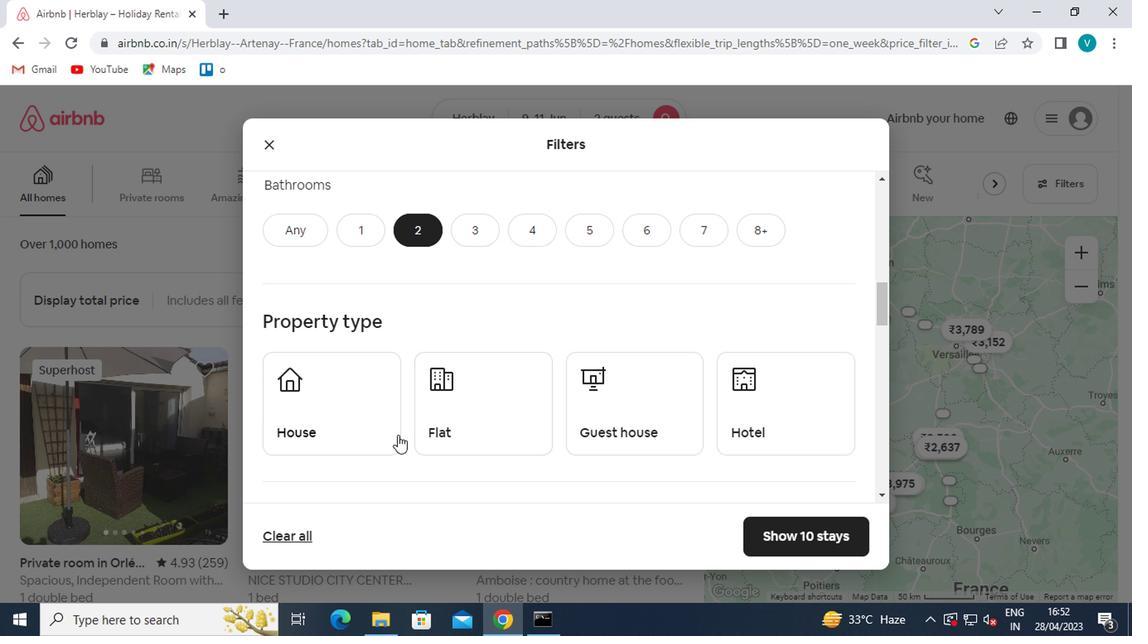 
Action: Mouse moved to (446, 403)
Screenshot: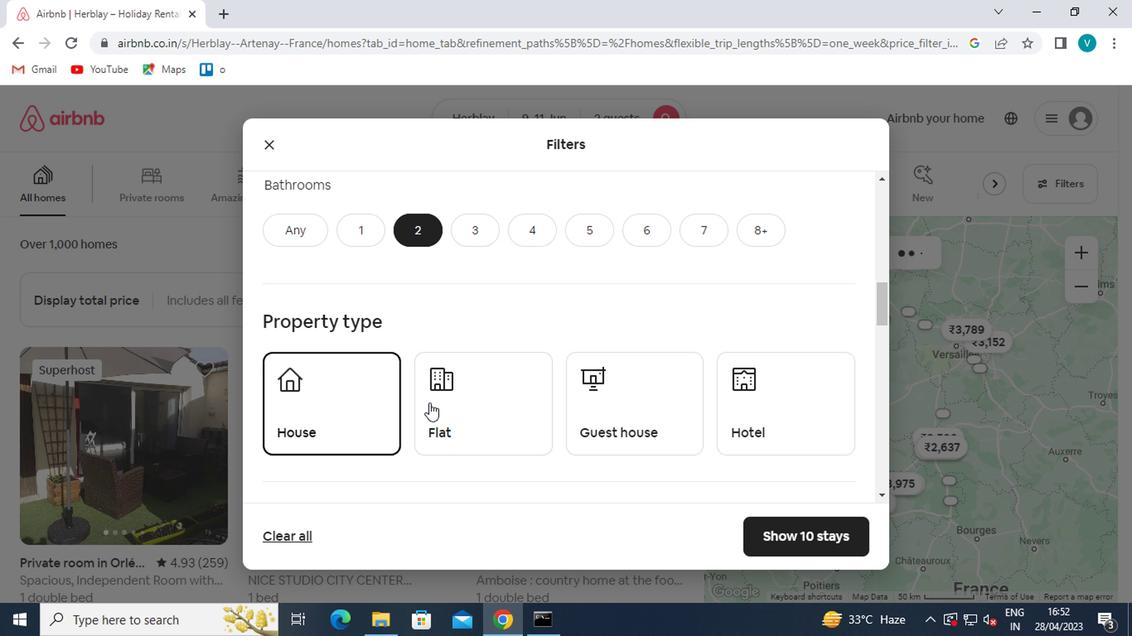
Action: Mouse pressed left at (446, 403)
Screenshot: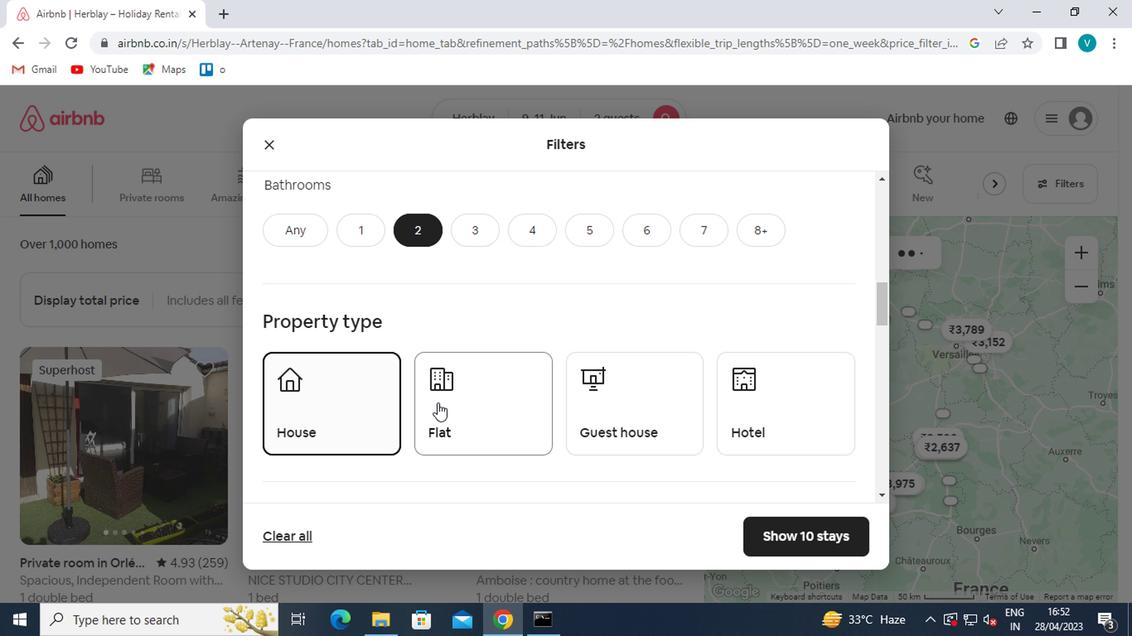 
Action: Mouse moved to (617, 411)
Screenshot: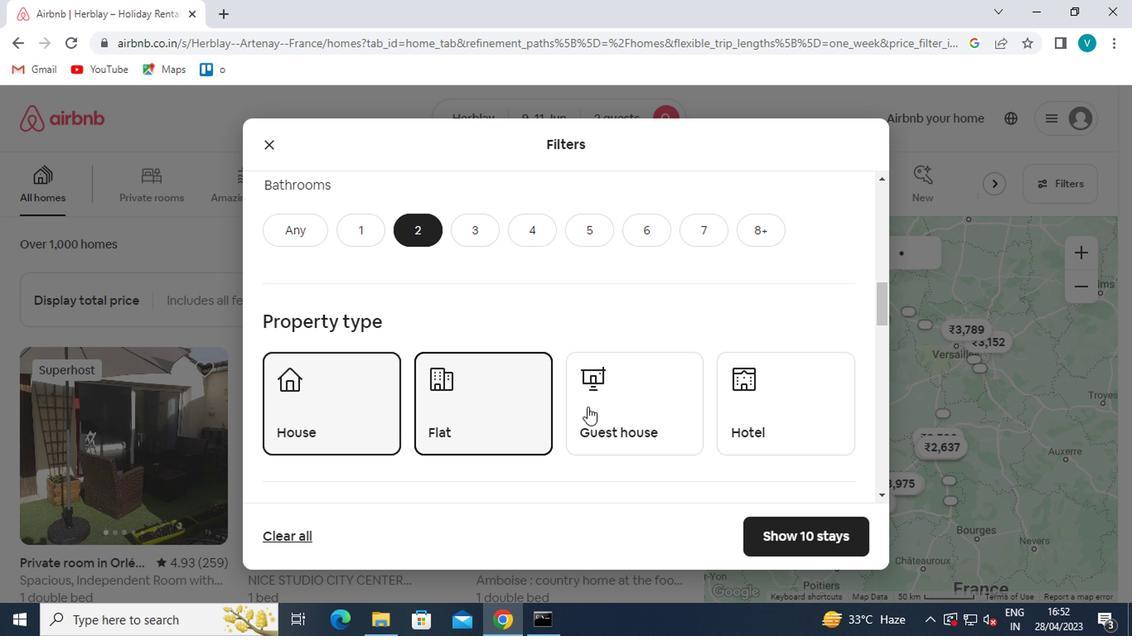 
Action: Mouse pressed left at (617, 411)
Screenshot: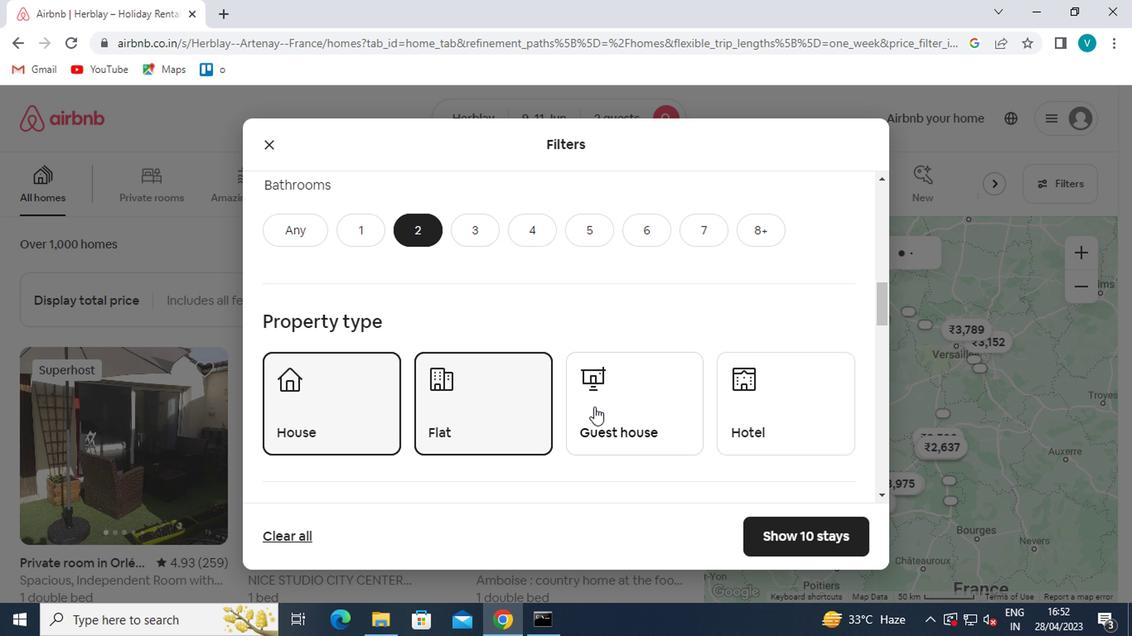 
Action: Mouse moved to (616, 411)
Screenshot: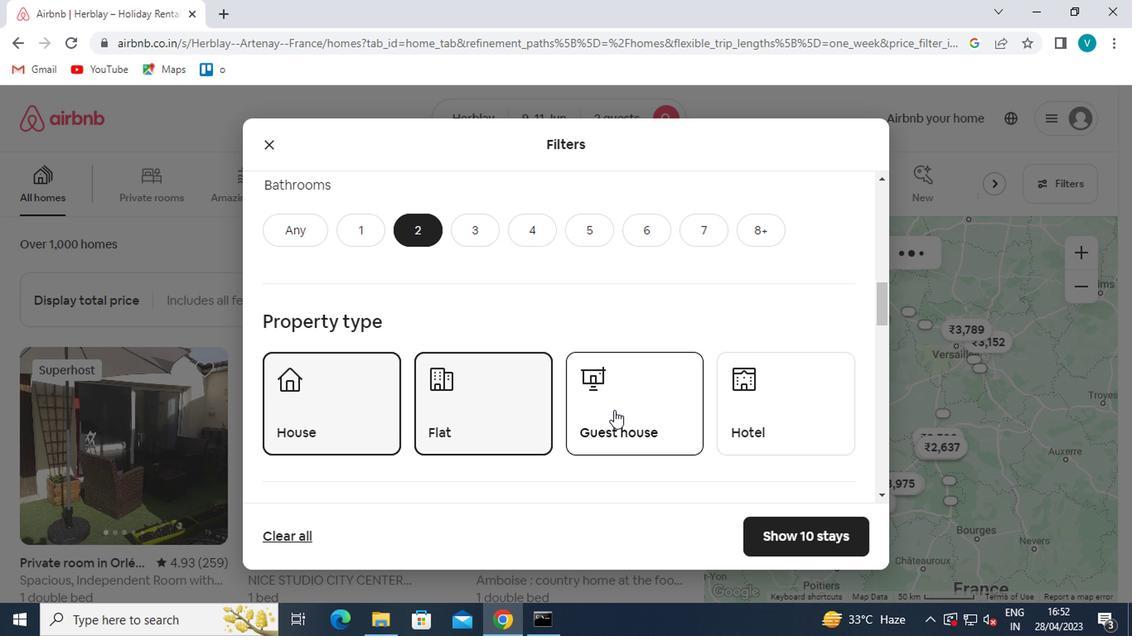 
Action: Mouse scrolled (616, 411) with delta (0, 0)
Screenshot: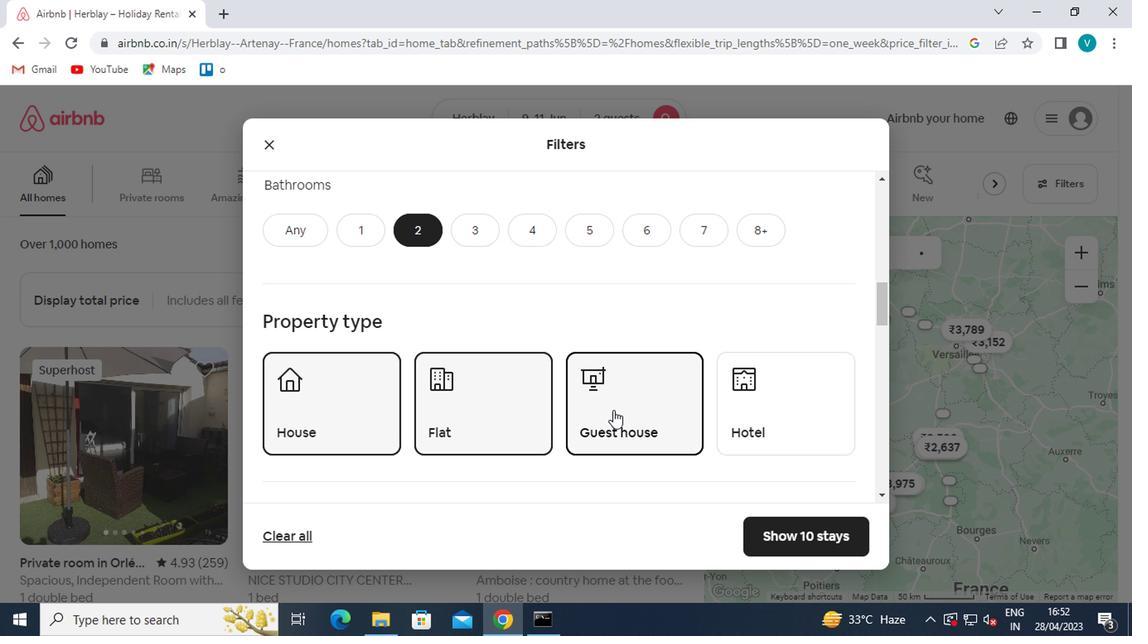 
Action: Mouse scrolled (616, 411) with delta (0, 0)
Screenshot: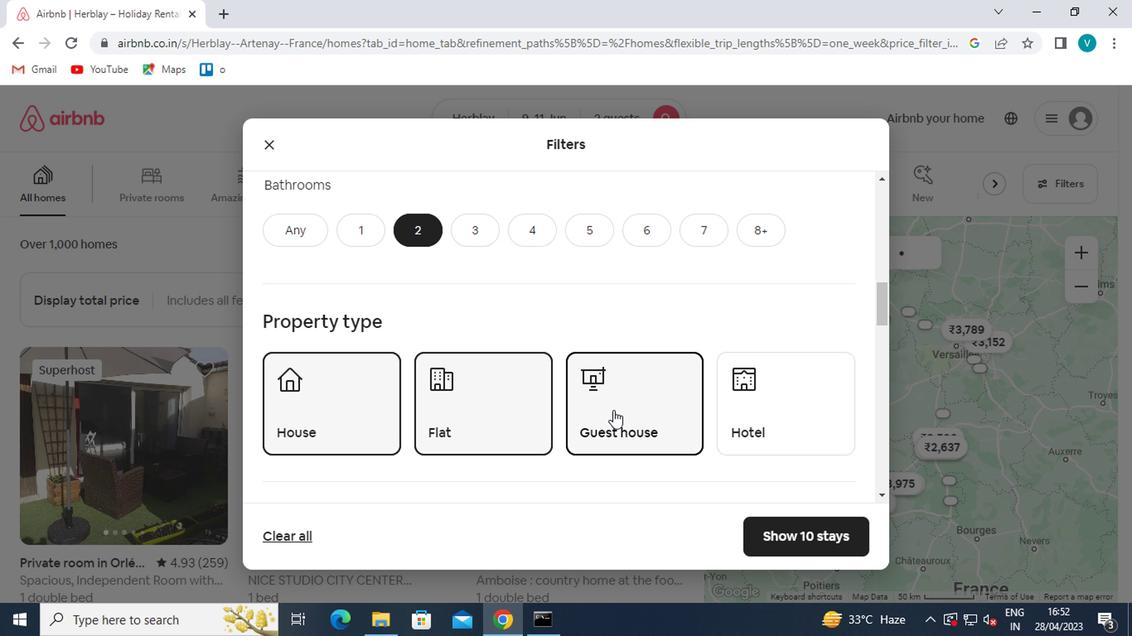 
Action: Mouse scrolled (616, 411) with delta (0, 0)
Screenshot: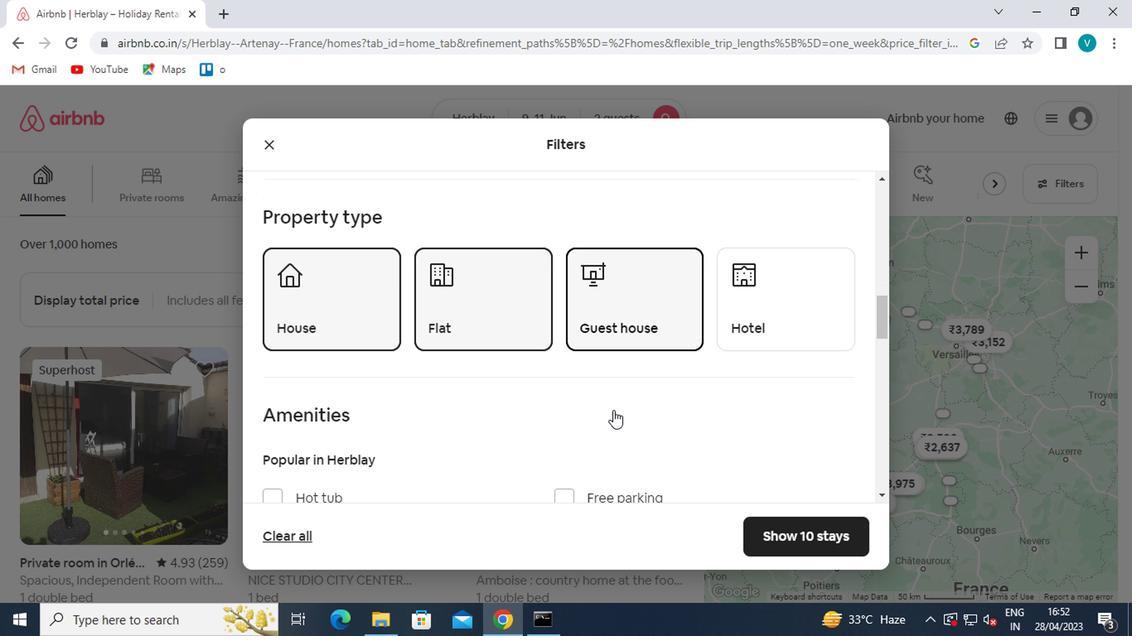 
Action: Mouse moved to (491, 403)
Screenshot: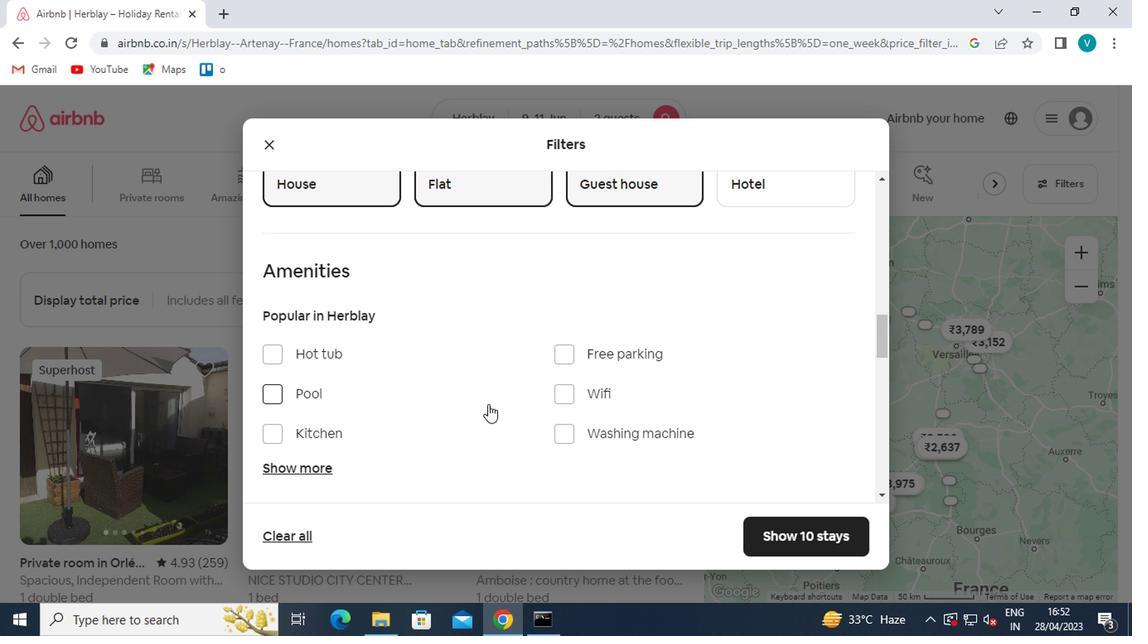 
Action: Mouse scrolled (491, 403) with delta (0, 0)
Screenshot: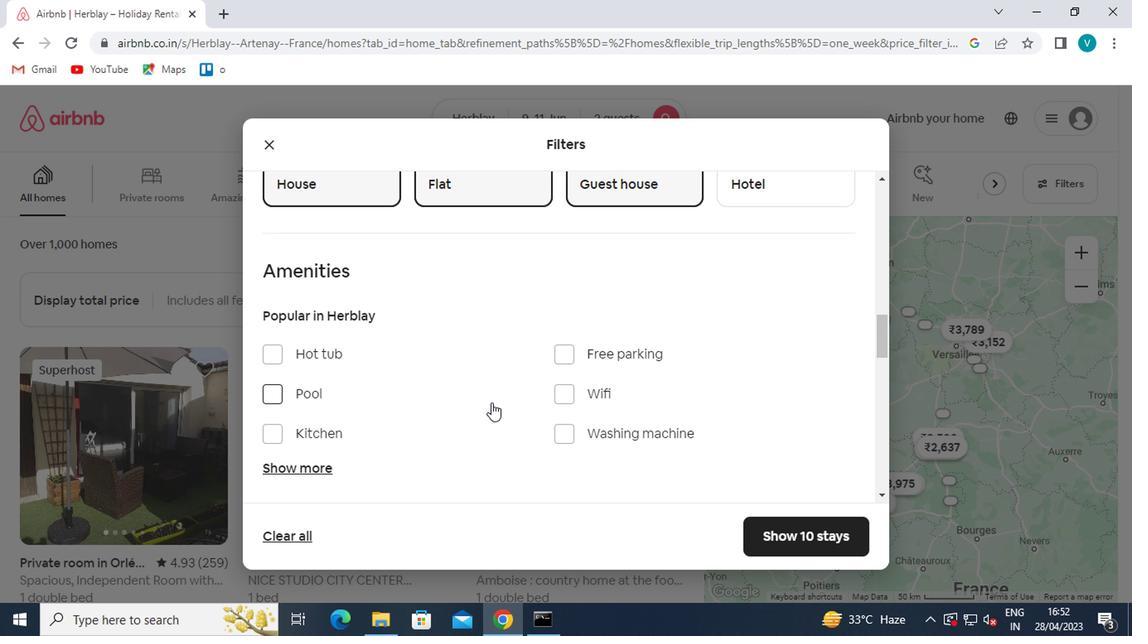 
Action: Mouse moved to (584, 308)
Screenshot: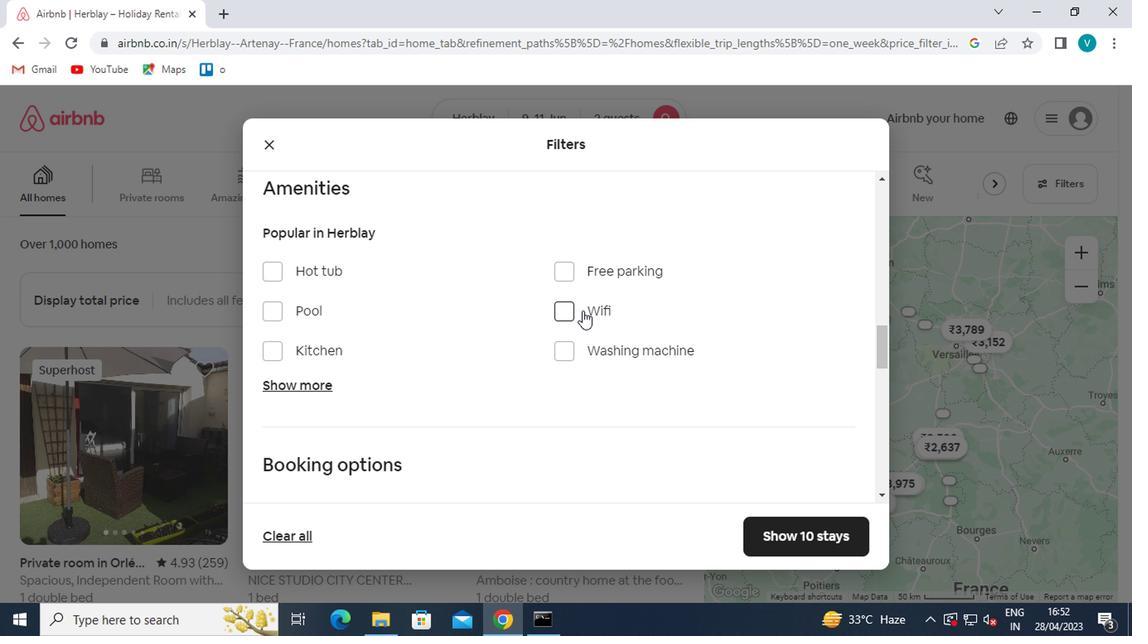 
Action: Mouse pressed left at (584, 308)
Screenshot: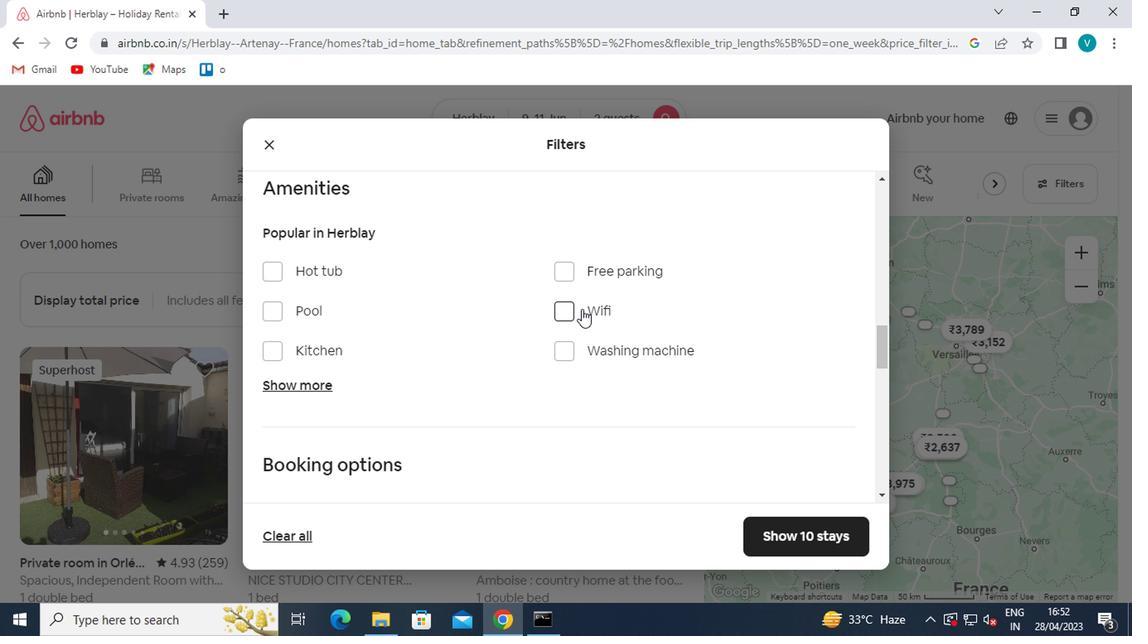 
Action: Mouse scrolled (584, 307) with delta (0, 0)
Screenshot: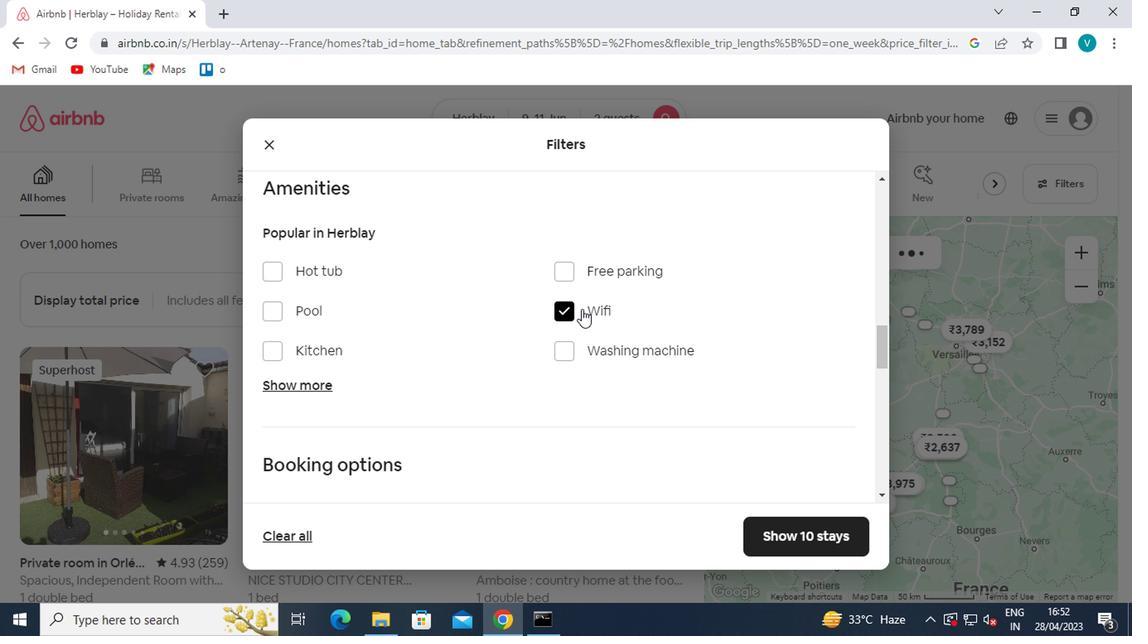 
Action: Mouse scrolled (584, 307) with delta (0, 0)
Screenshot: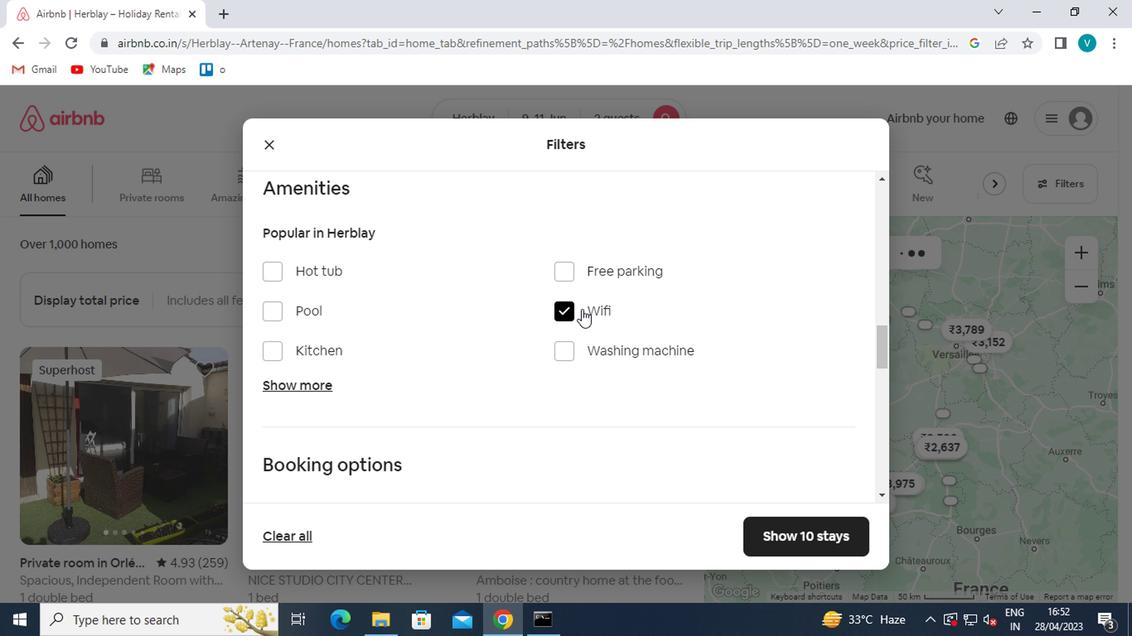 
Action: Mouse scrolled (584, 307) with delta (0, 0)
Screenshot: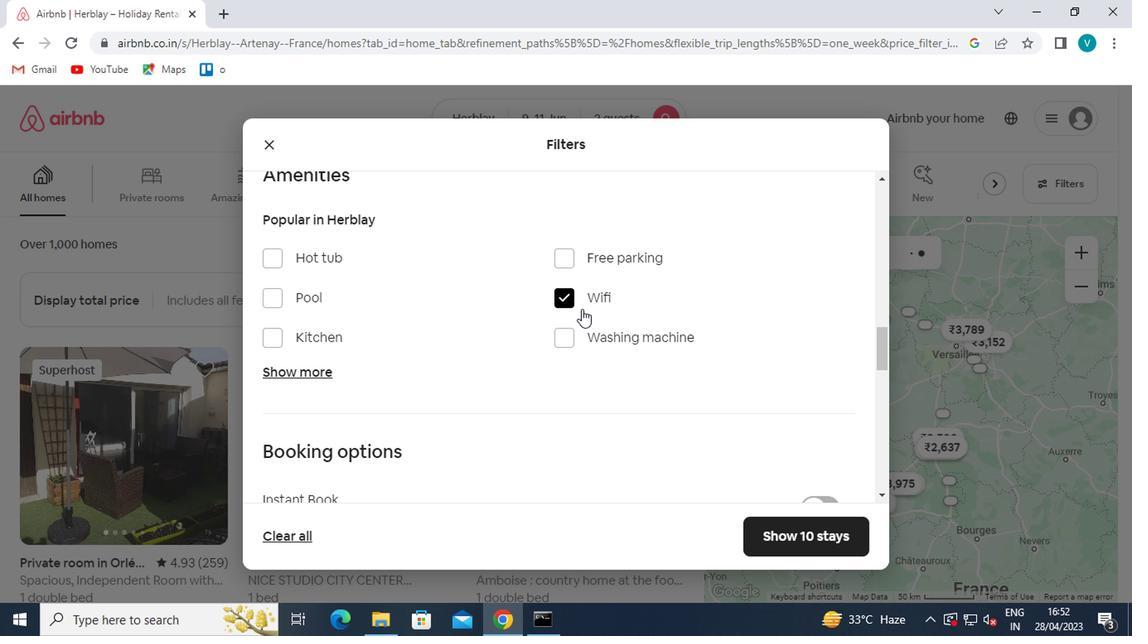 
Action: Mouse moved to (840, 321)
Screenshot: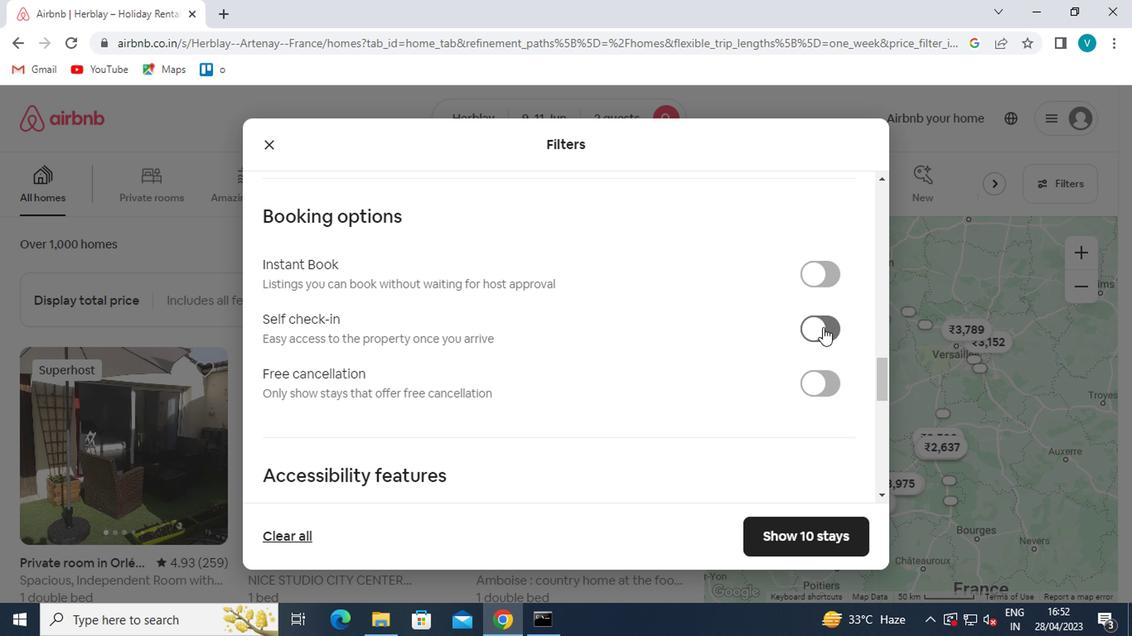 
Action: Mouse pressed left at (840, 321)
Screenshot: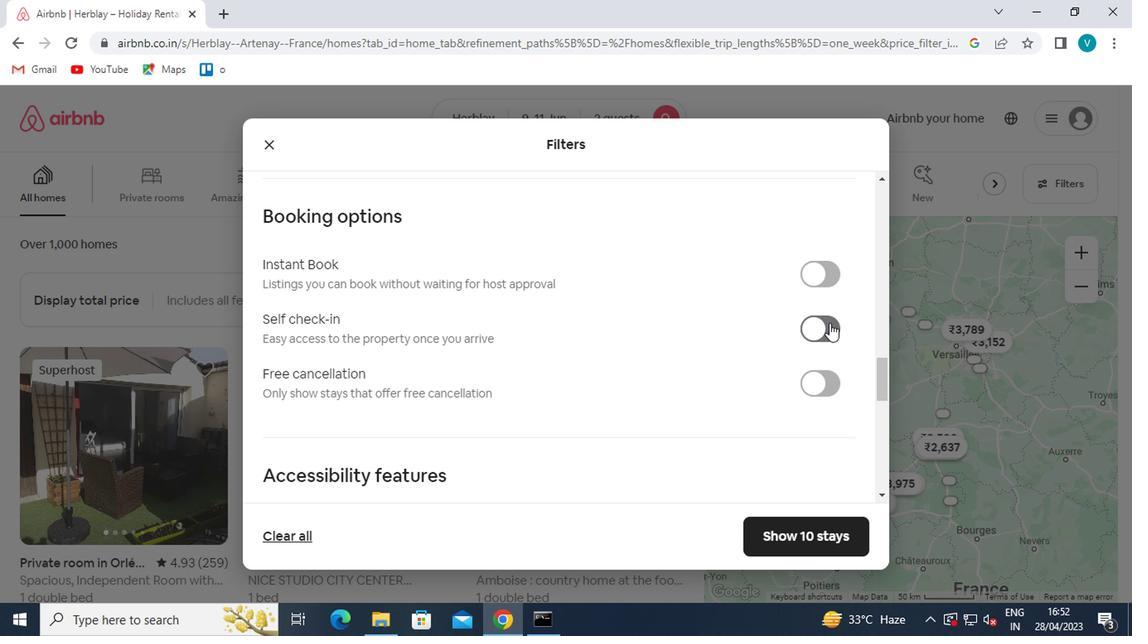 
Action: Mouse moved to (745, 327)
Screenshot: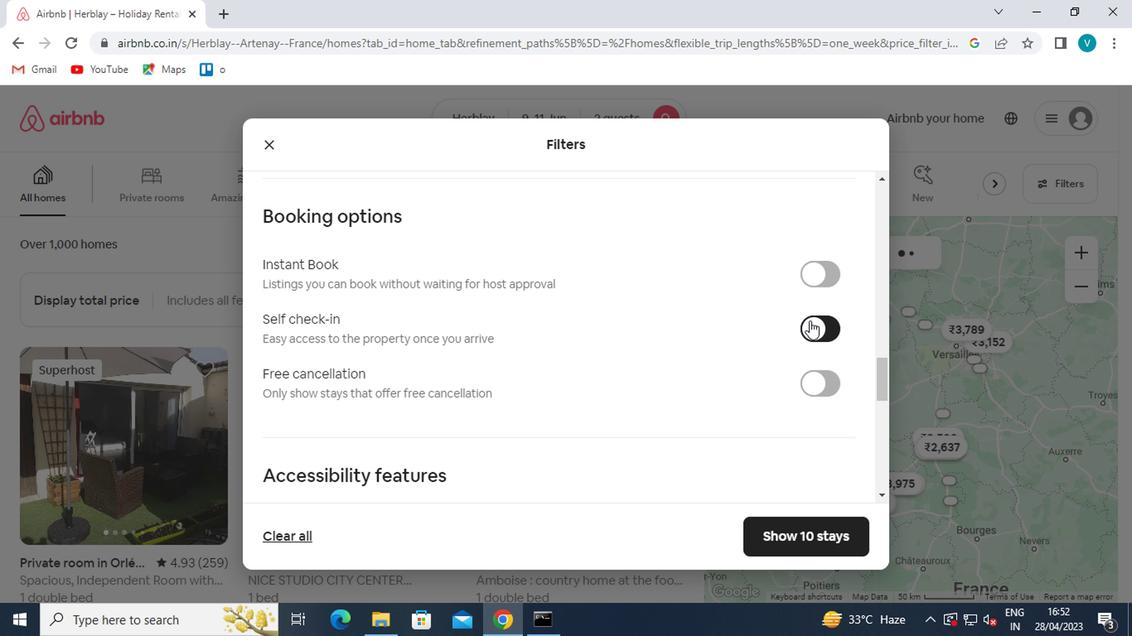 
Action: Mouse scrolled (745, 326) with delta (0, -1)
Screenshot: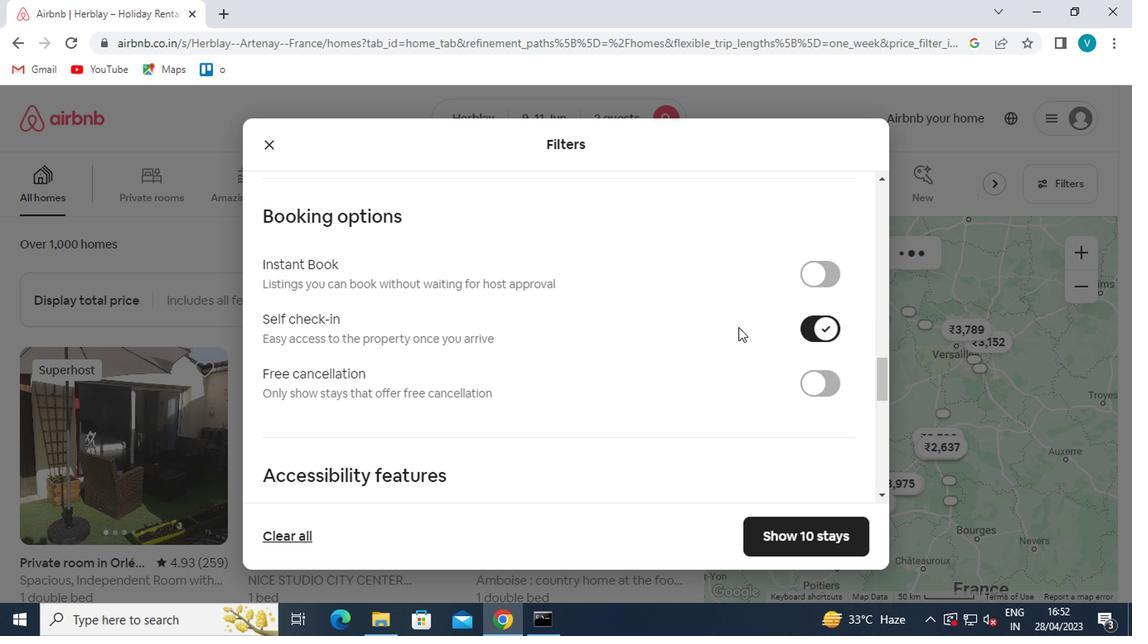 
Action: Mouse scrolled (745, 326) with delta (0, -1)
Screenshot: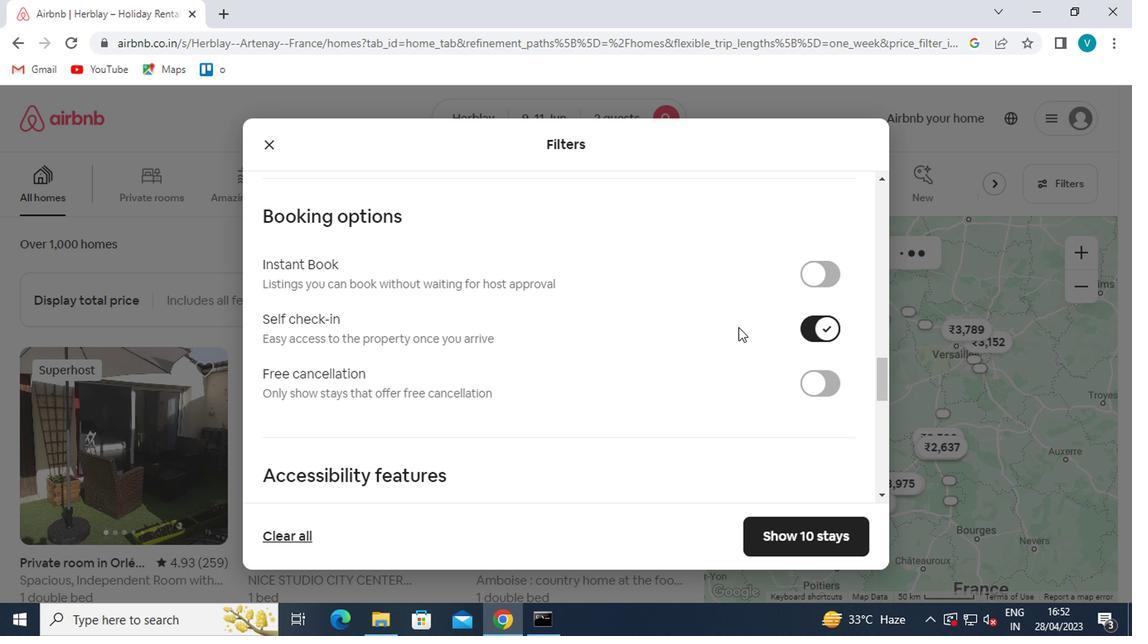 
Action: Mouse scrolled (745, 326) with delta (0, -1)
Screenshot: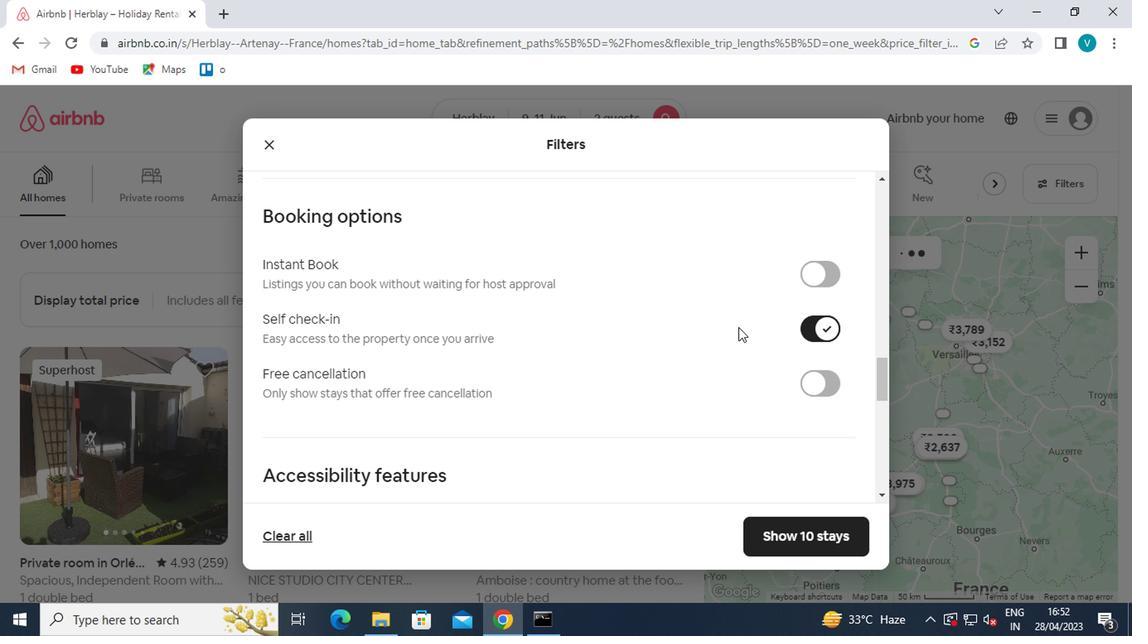 
Action: Mouse scrolled (745, 326) with delta (0, -1)
Screenshot: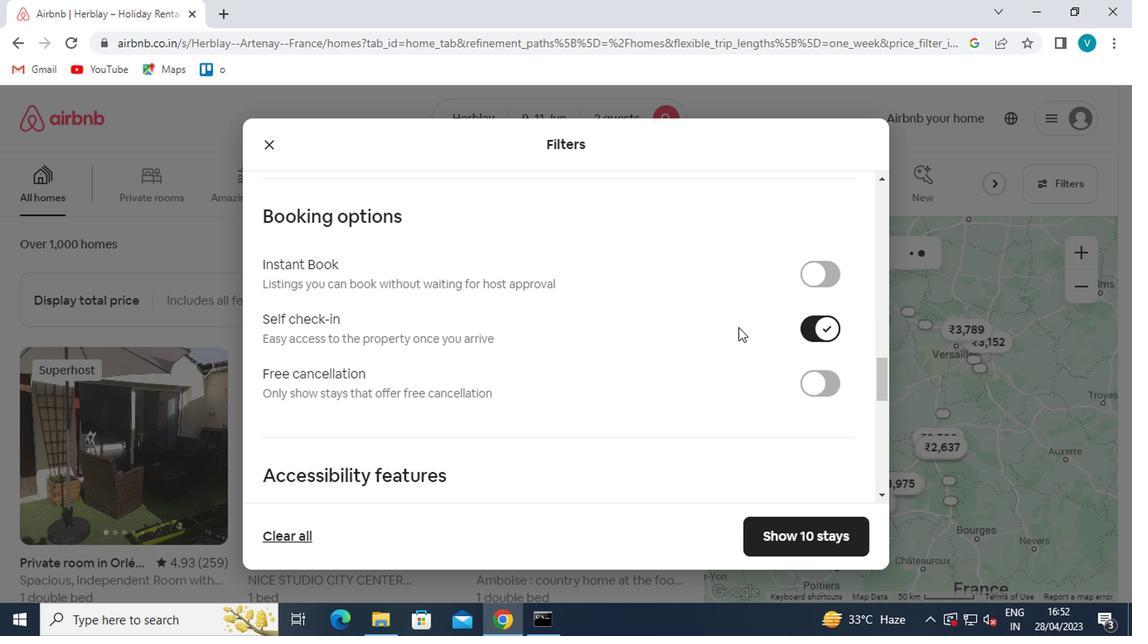 
Action: Mouse scrolled (745, 326) with delta (0, -1)
Screenshot: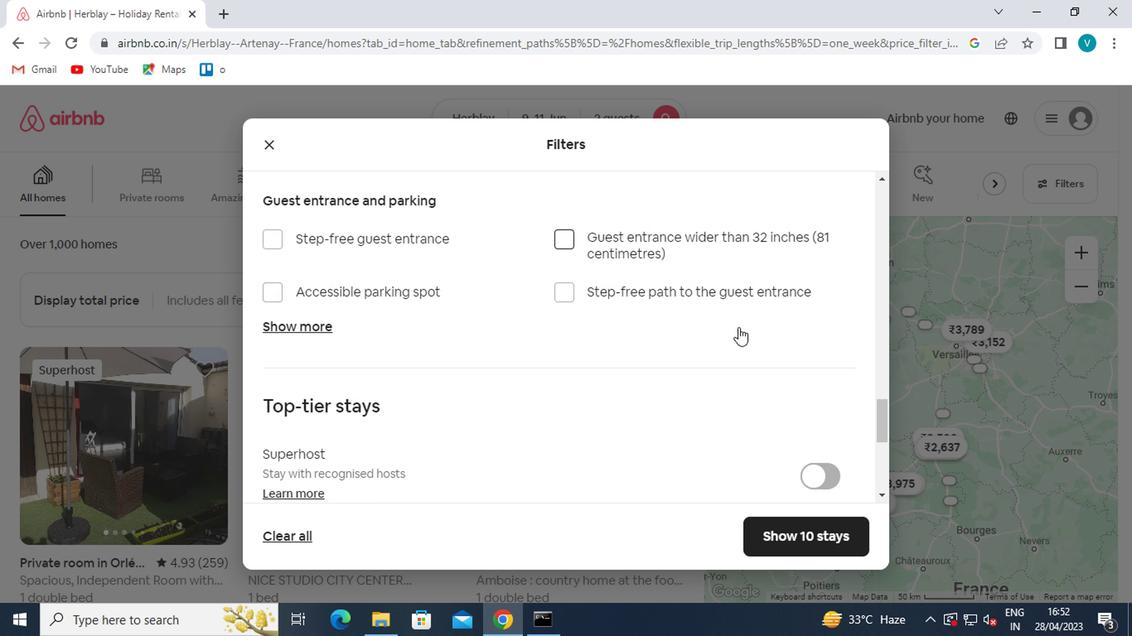 
Action: Mouse scrolled (745, 326) with delta (0, -1)
Screenshot: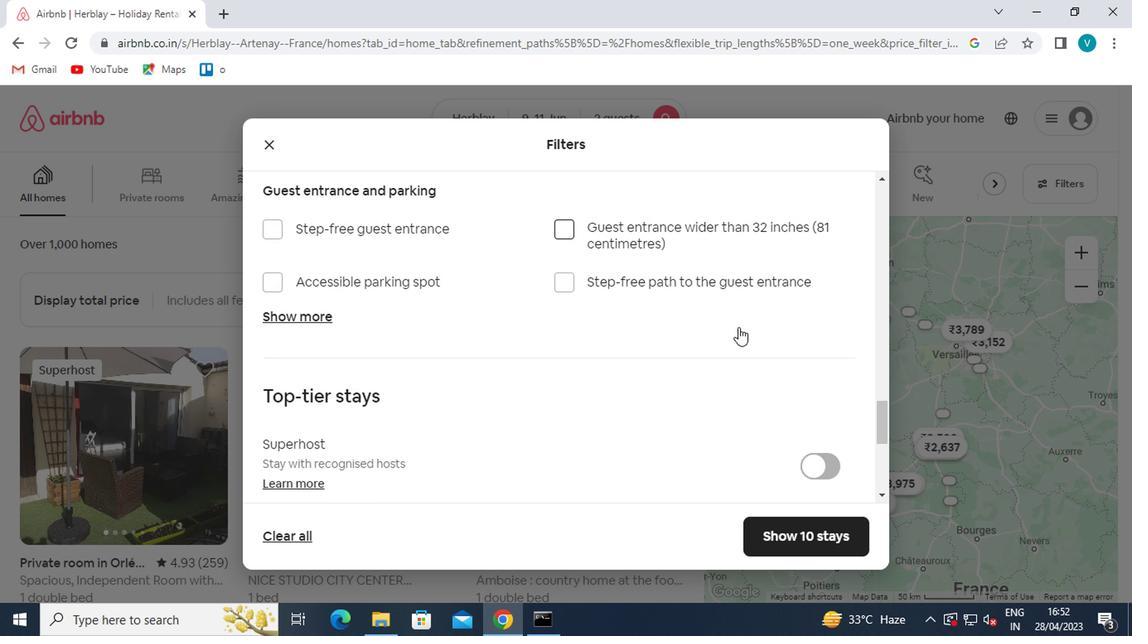 
Action: Mouse scrolled (745, 326) with delta (0, -1)
Screenshot: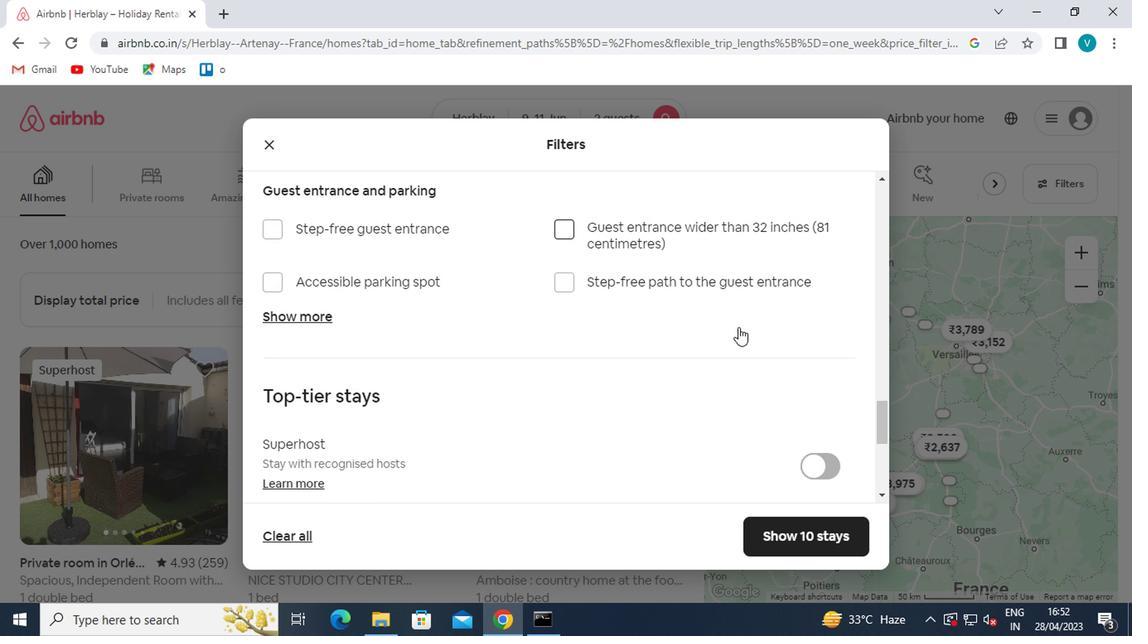 
Action: Mouse scrolled (745, 326) with delta (0, -1)
Screenshot: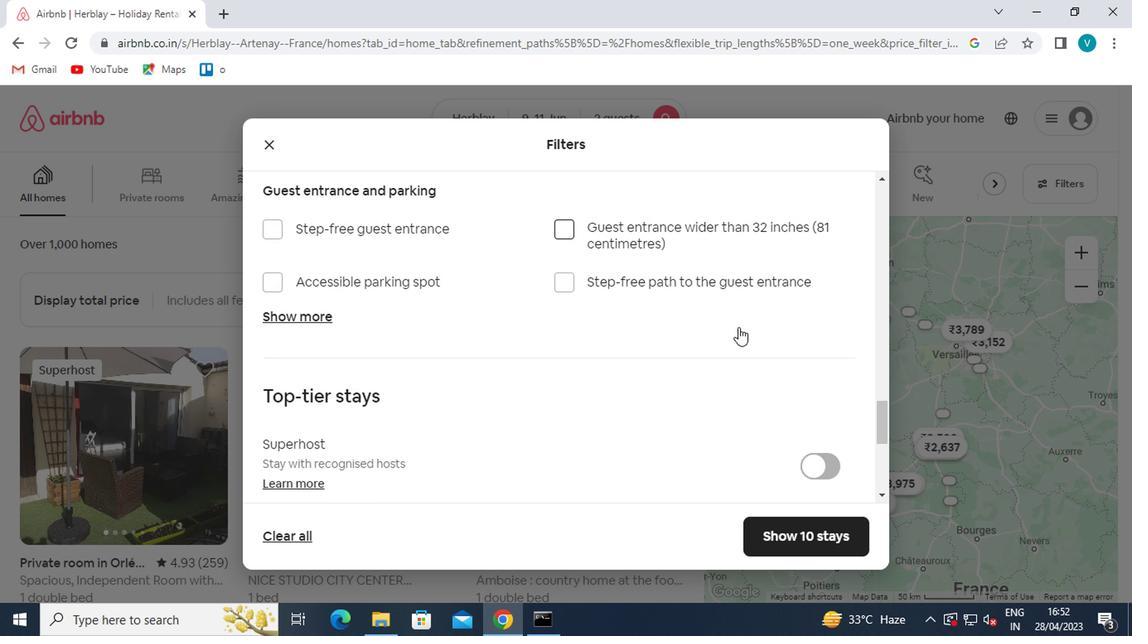 
Action: Mouse scrolled (745, 326) with delta (0, -1)
Screenshot: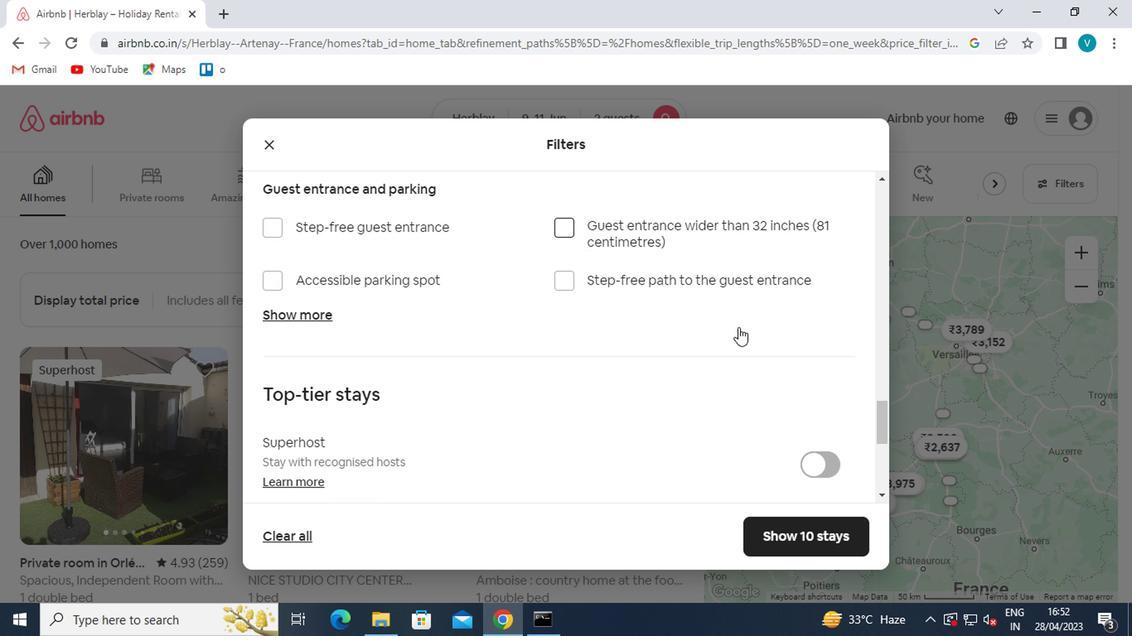 
Action: Mouse scrolled (745, 326) with delta (0, -1)
Screenshot: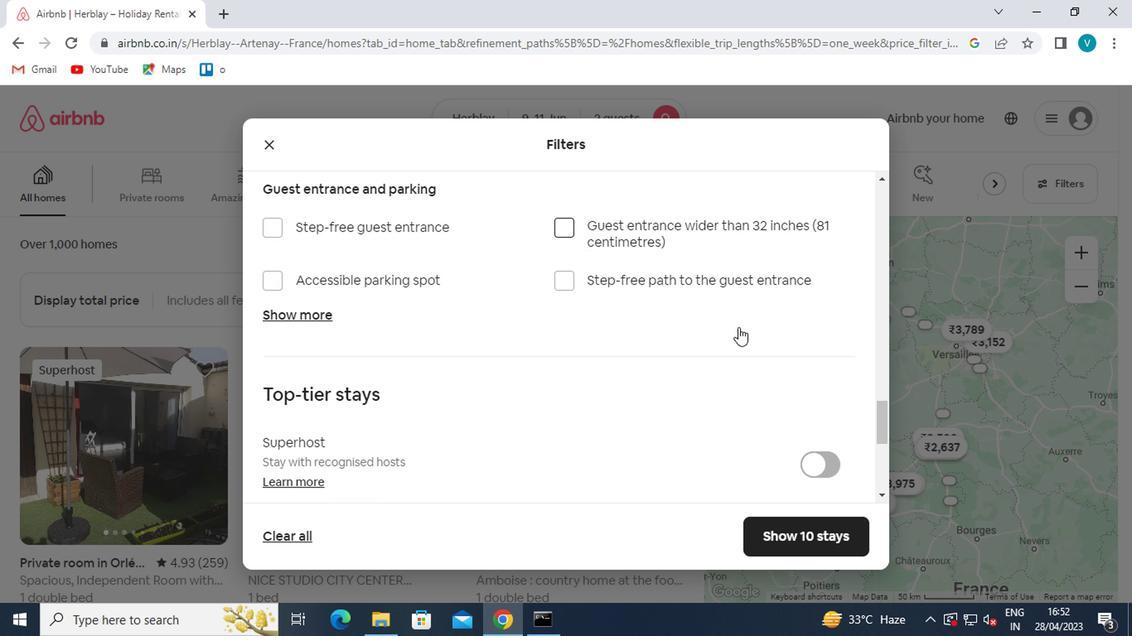 
Action: Mouse moved to (300, 384)
Screenshot: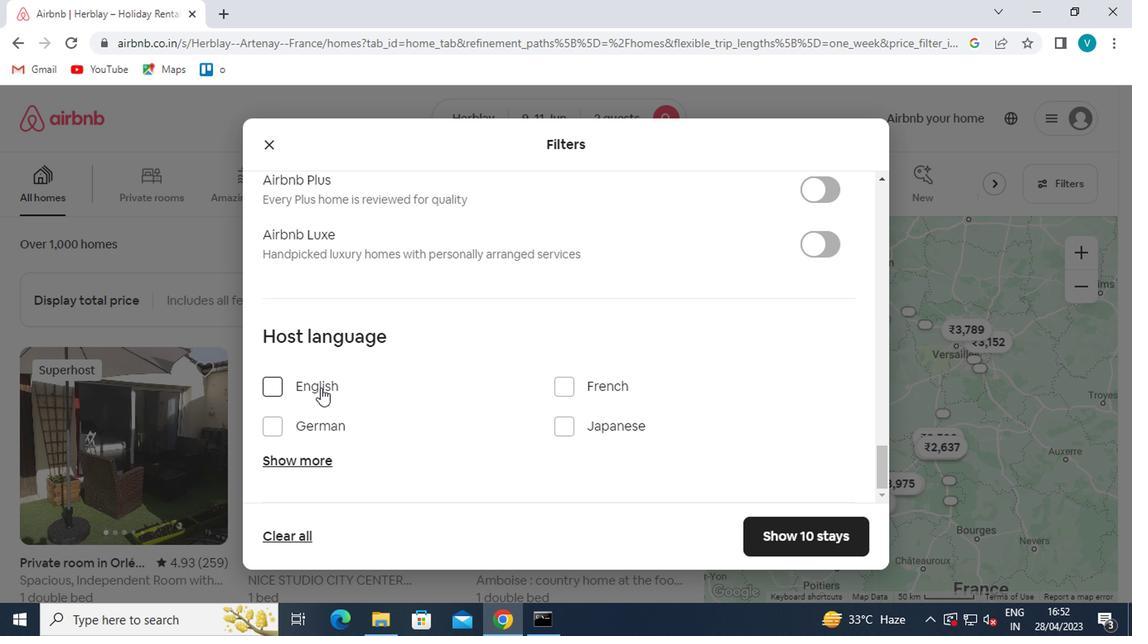 
Action: Mouse pressed left at (300, 384)
Screenshot: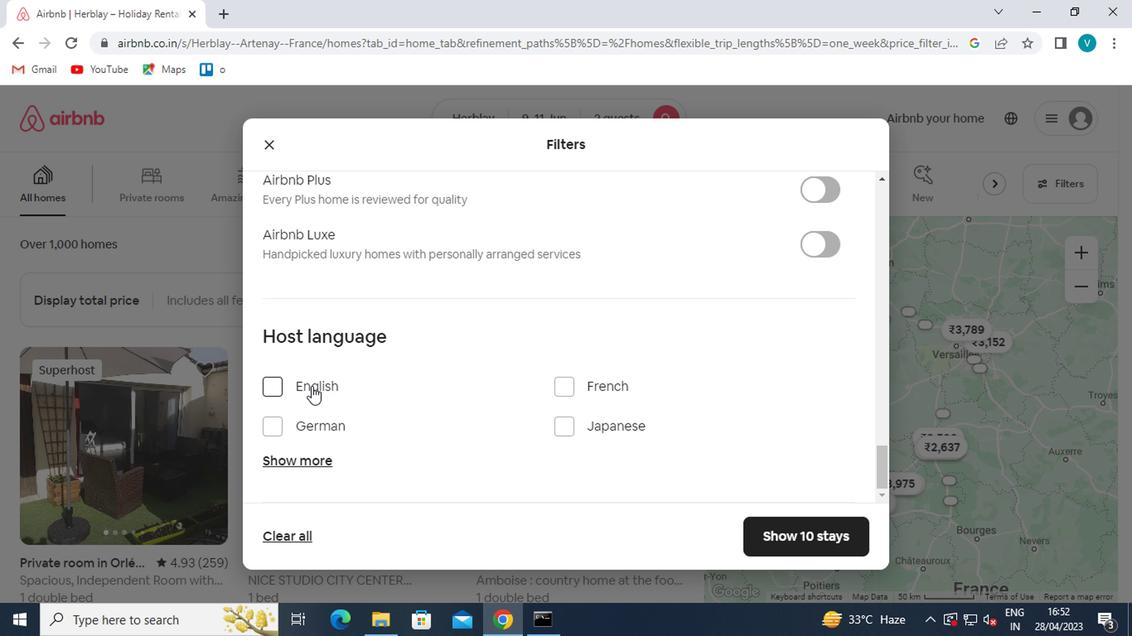 
Action: Mouse moved to (793, 529)
Screenshot: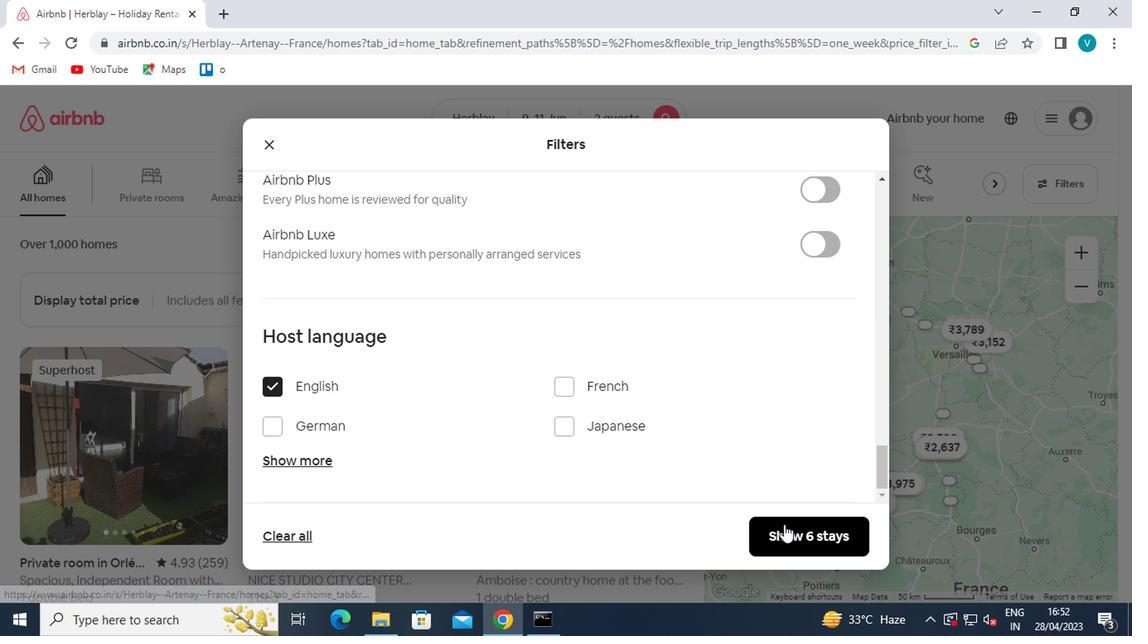 
Action: Mouse pressed left at (793, 529)
Screenshot: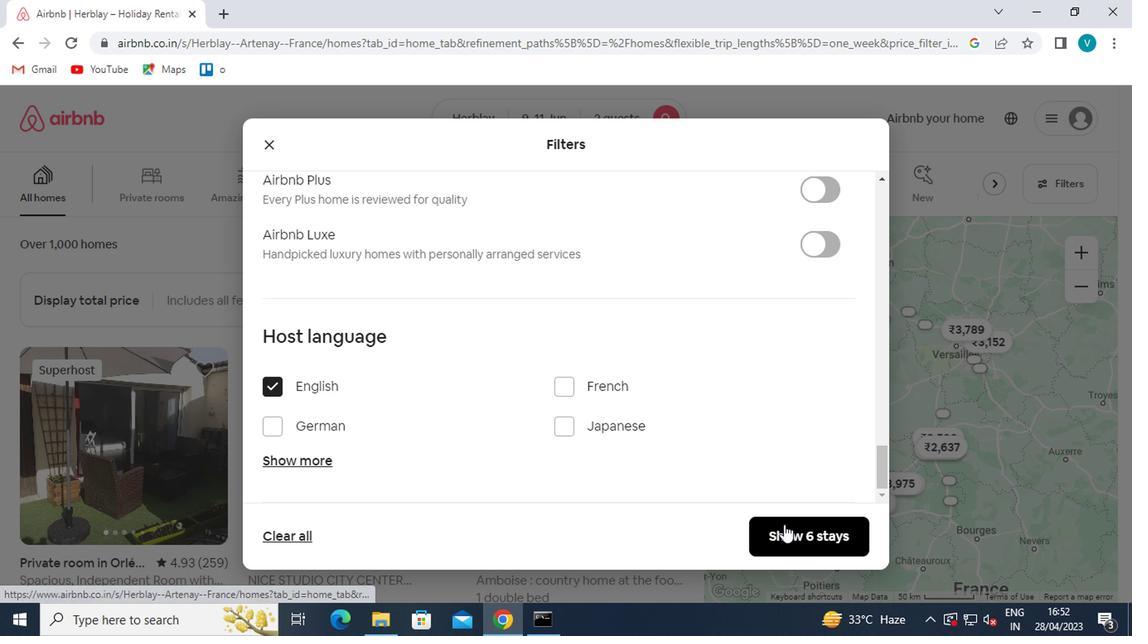 
Action: Mouse moved to (790, 523)
Screenshot: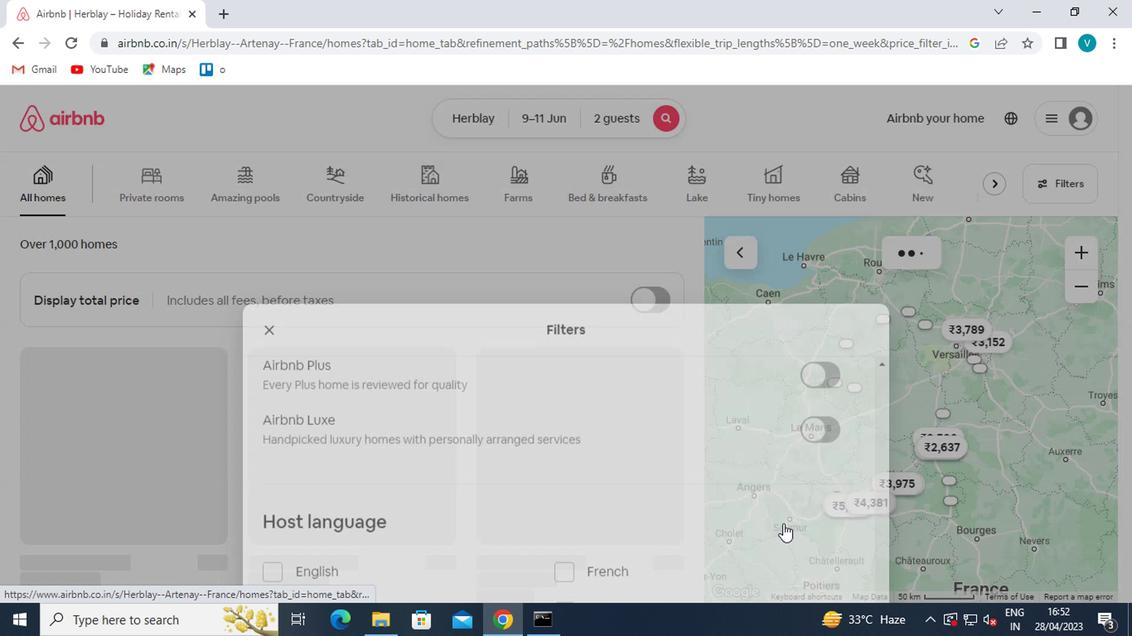 
